 Task: In the  document robotsmeet.rtf change page color to  'Light Brown'. Insert watermark  'Confidential ' Apply Font Style in watermark Nunito
Action: Mouse moved to (311, 429)
Screenshot: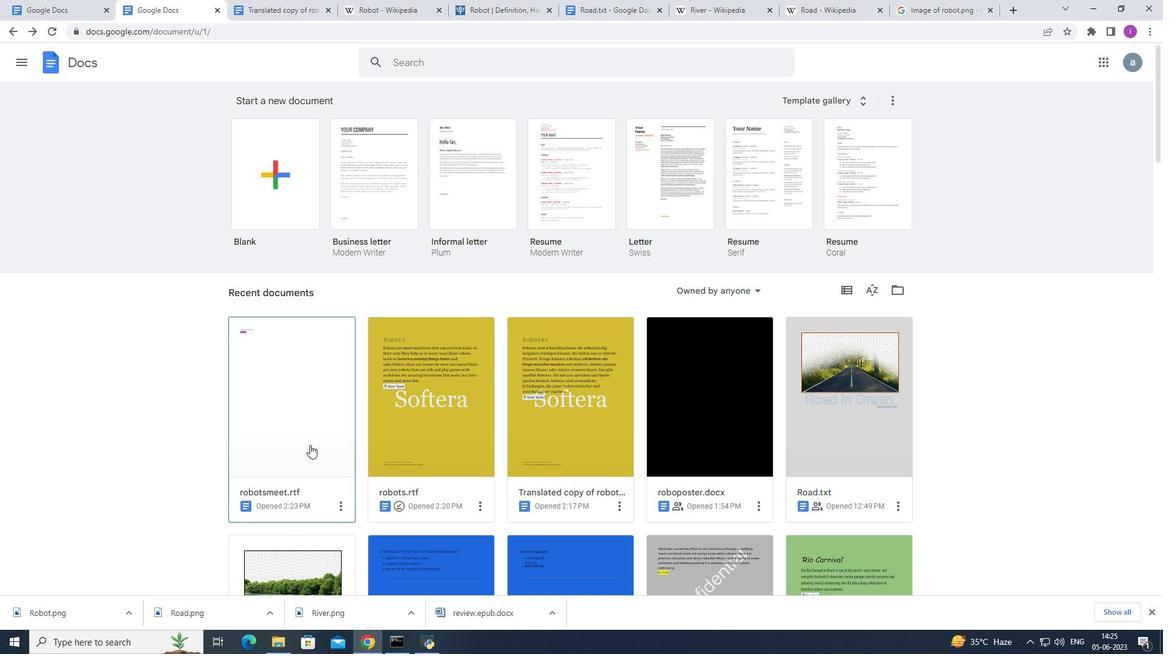 
Action: Mouse pressed left at (311, 429)
Screenshot: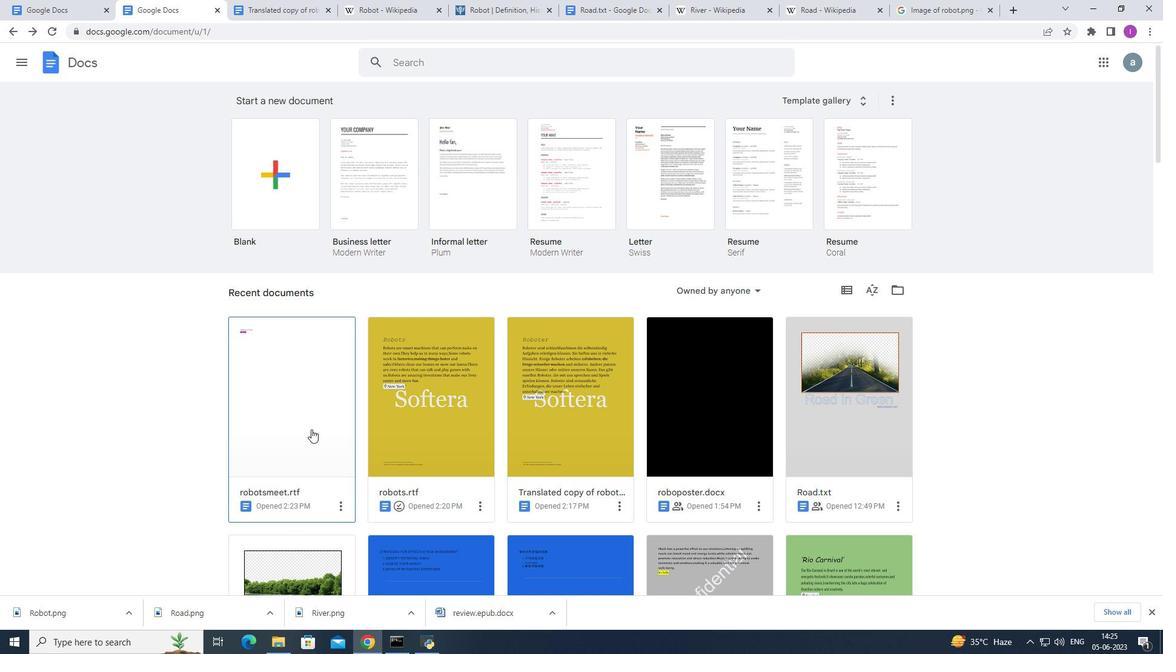 
Action: Mouse moved to (36, 73)
Screenshot: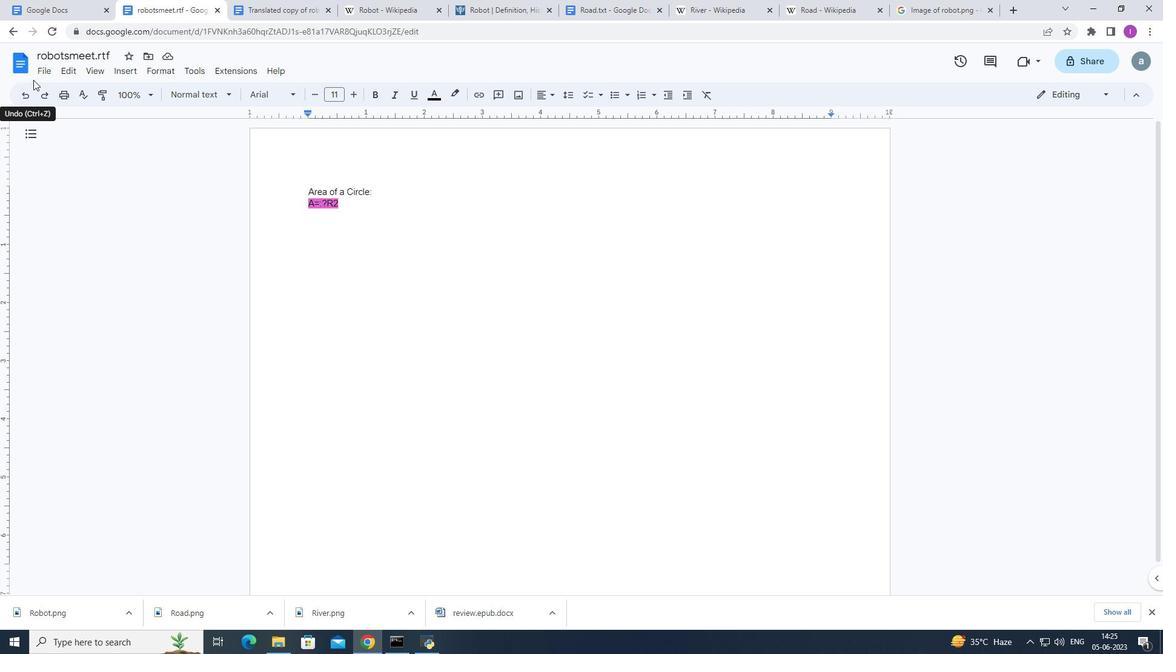 
Action: Mouse pressed left at (36, 73)
Screenshot: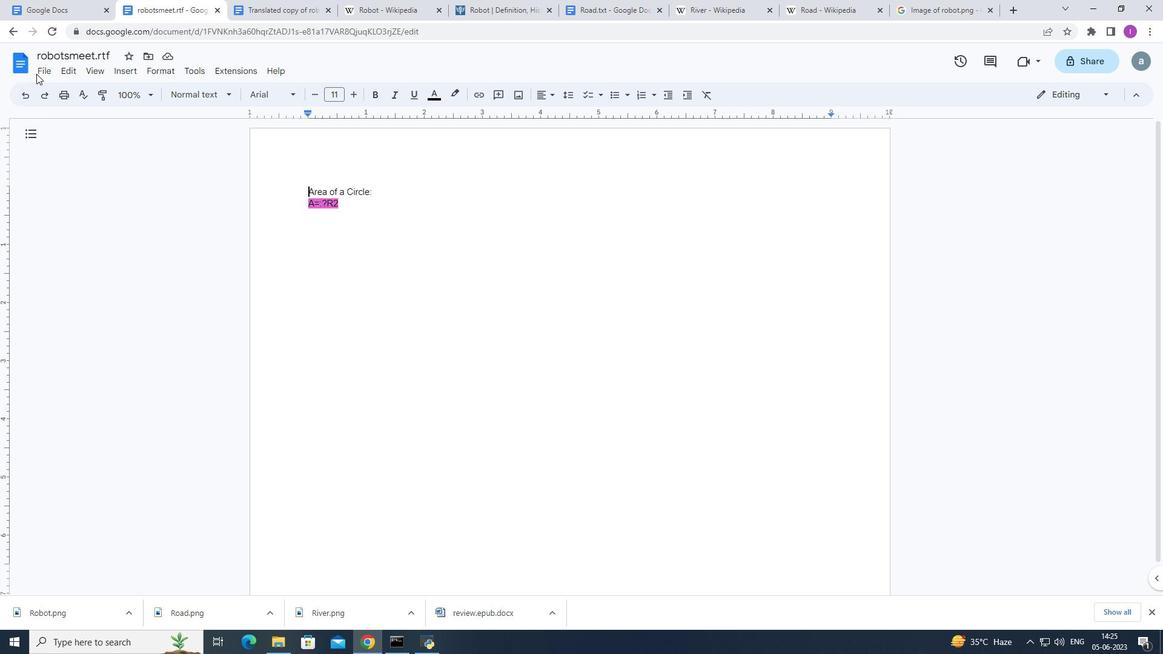 
Action: Mouse moved to (48, 69)
Screenshot: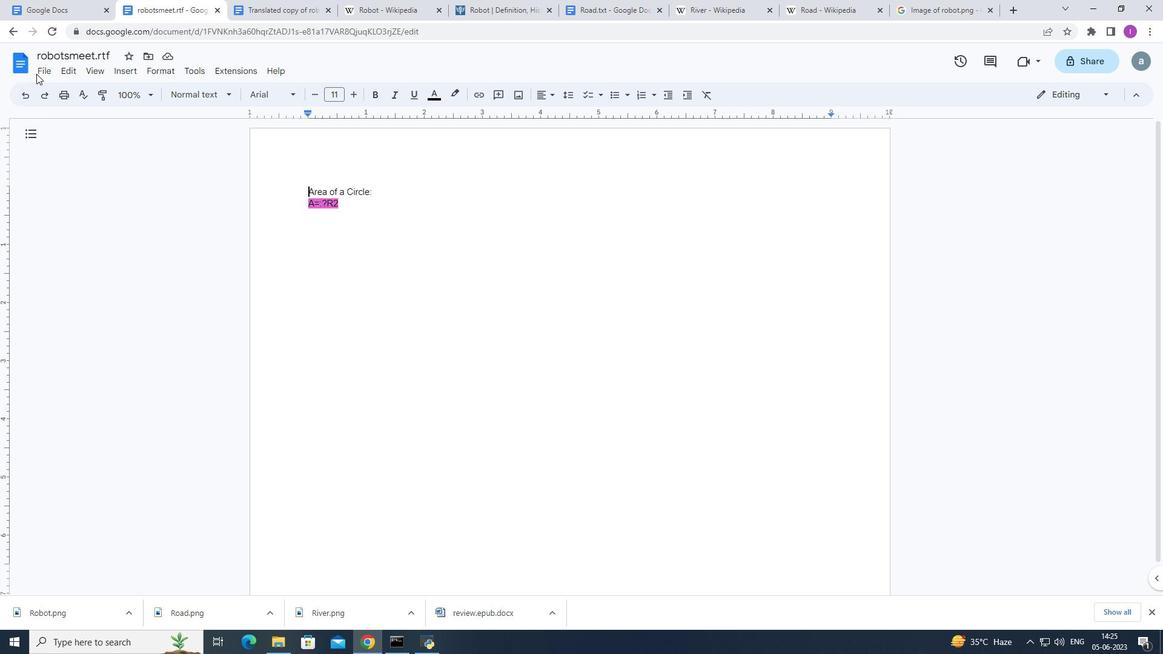 
Action: Mouse pressed left at (48, 69)
Screenshot: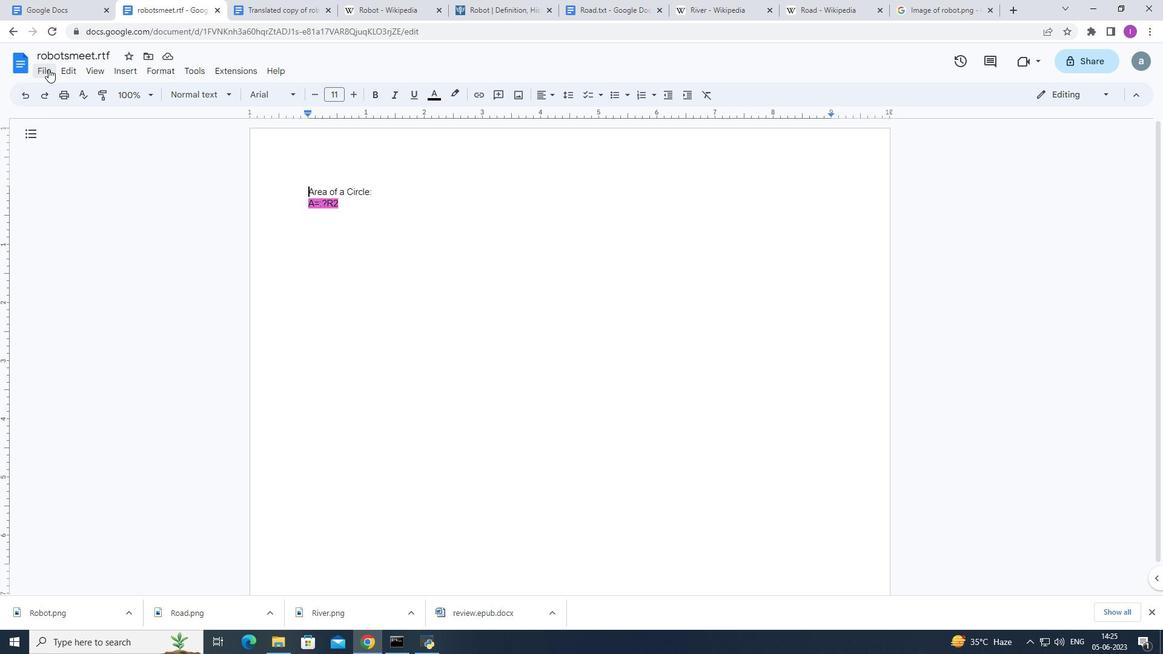 
Action: Mouse moved to (76, 404)
Screenshot: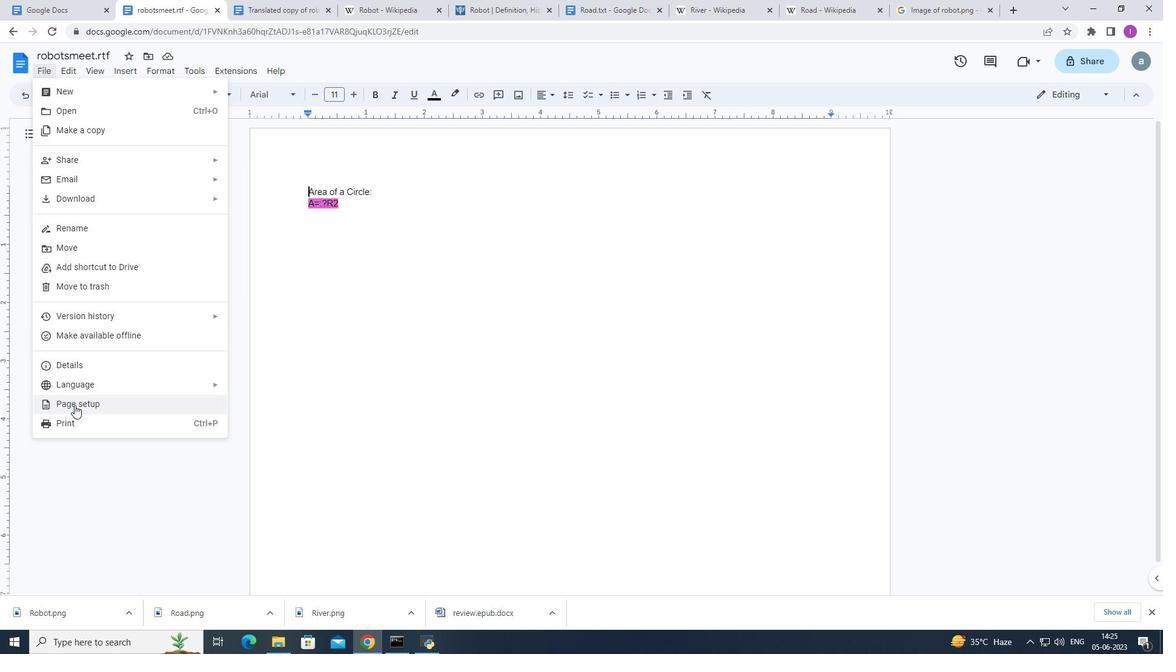 
Action: Mouse pressed left at (76, 404)
Screenshot: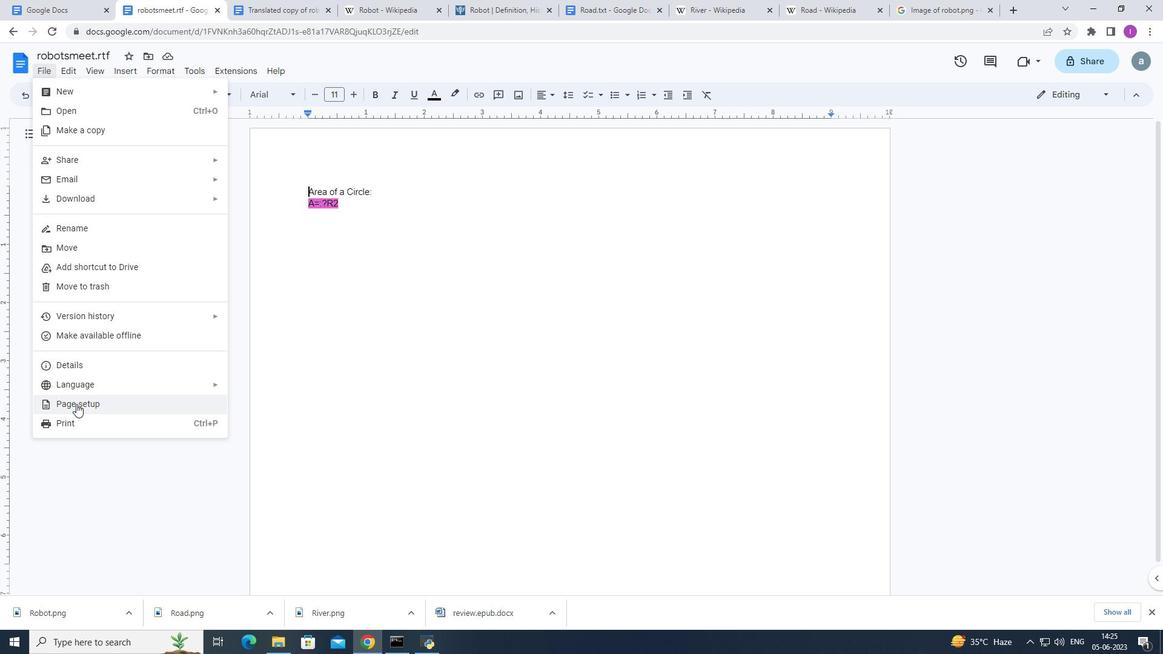 
Action: Mouse moved to (488, 396)
Screenshot: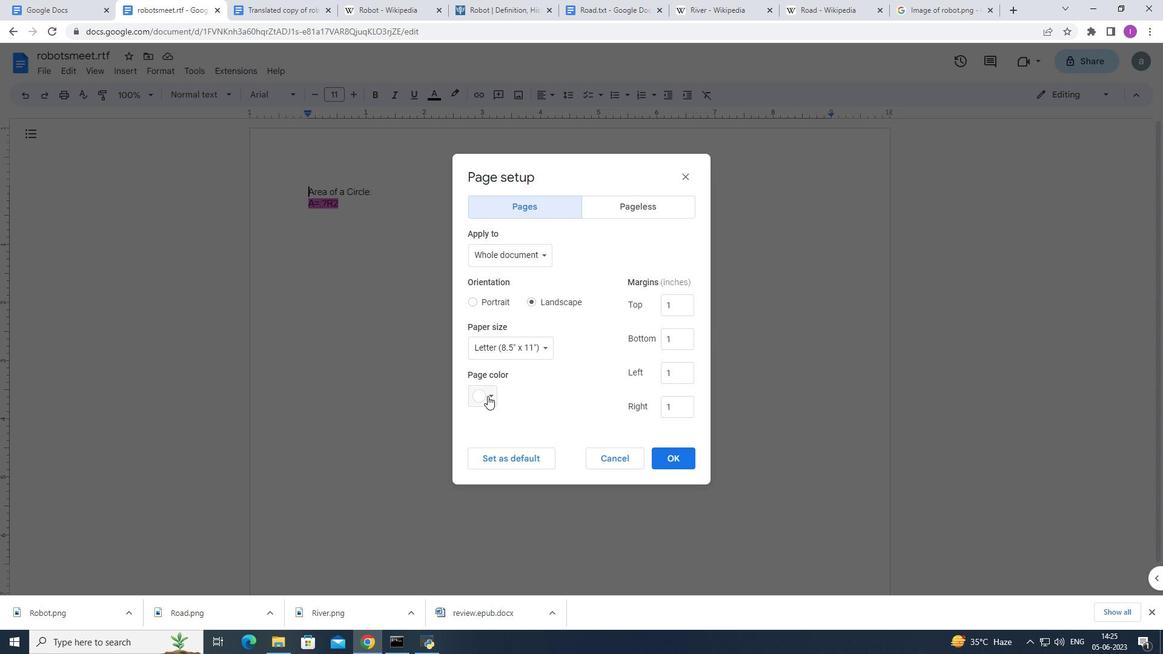 
Action: Mouse pressed left at (488, 396)
Screenshot: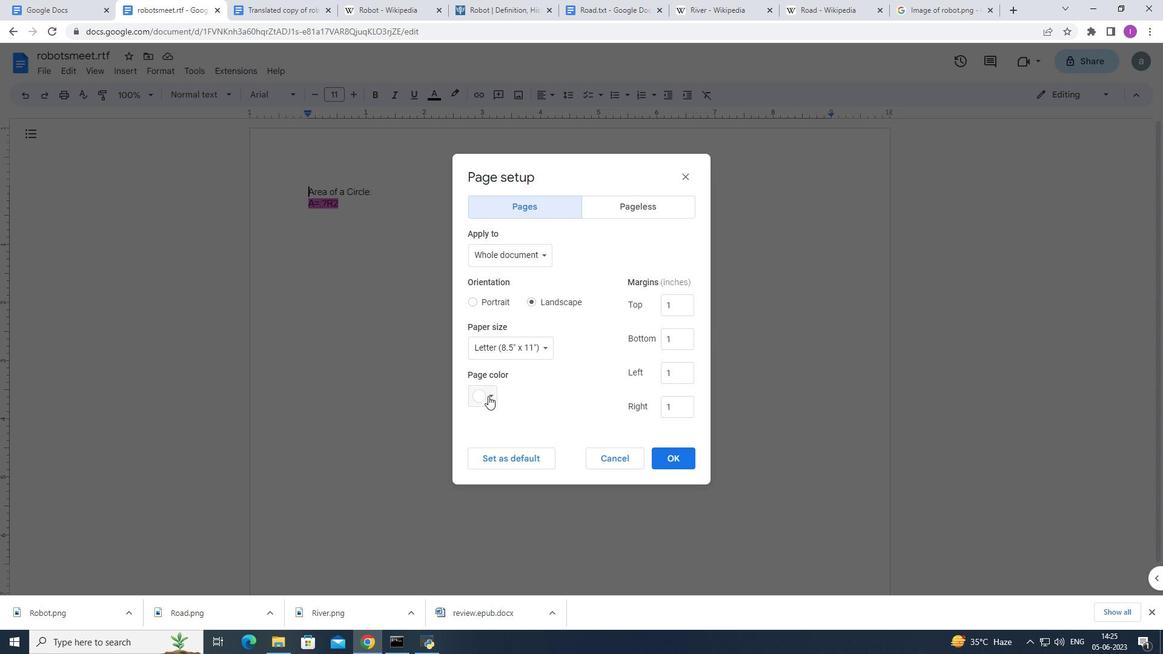
Action: Mouse moved to (493, 543)
Screenshot: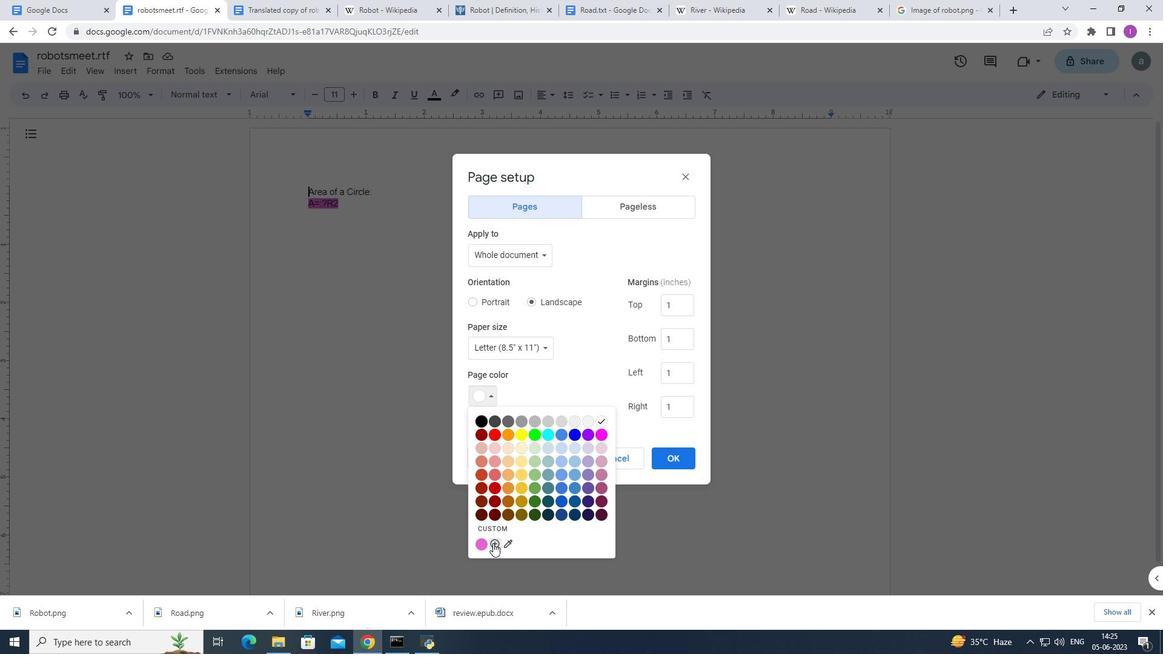 
Action: Mouse pressed left at (493, 543)
Screenshot: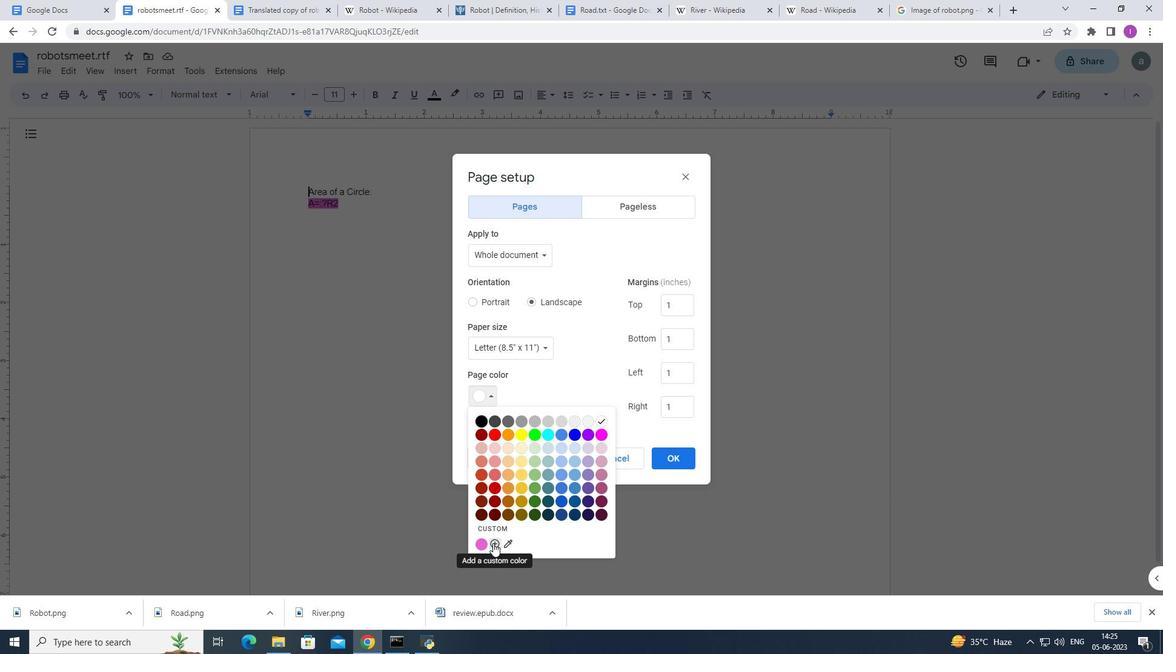 
Action: Mouse moved to (597, 330)
Screenshot: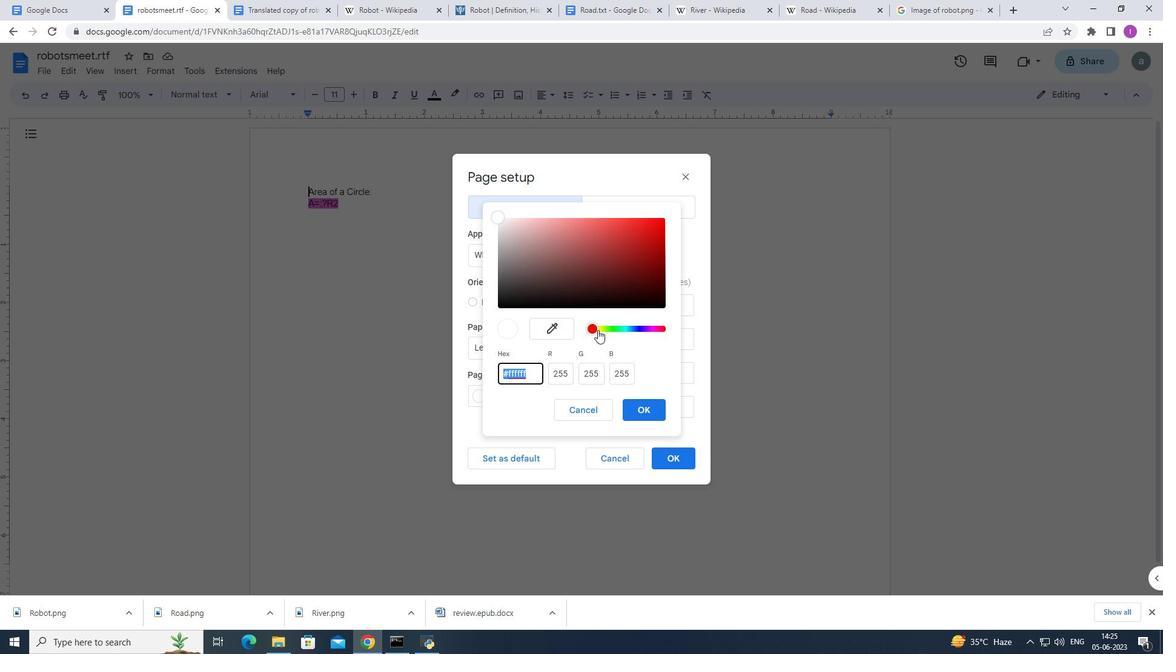 
Action: Mouse pressed left at (597, 330)
Screenshot: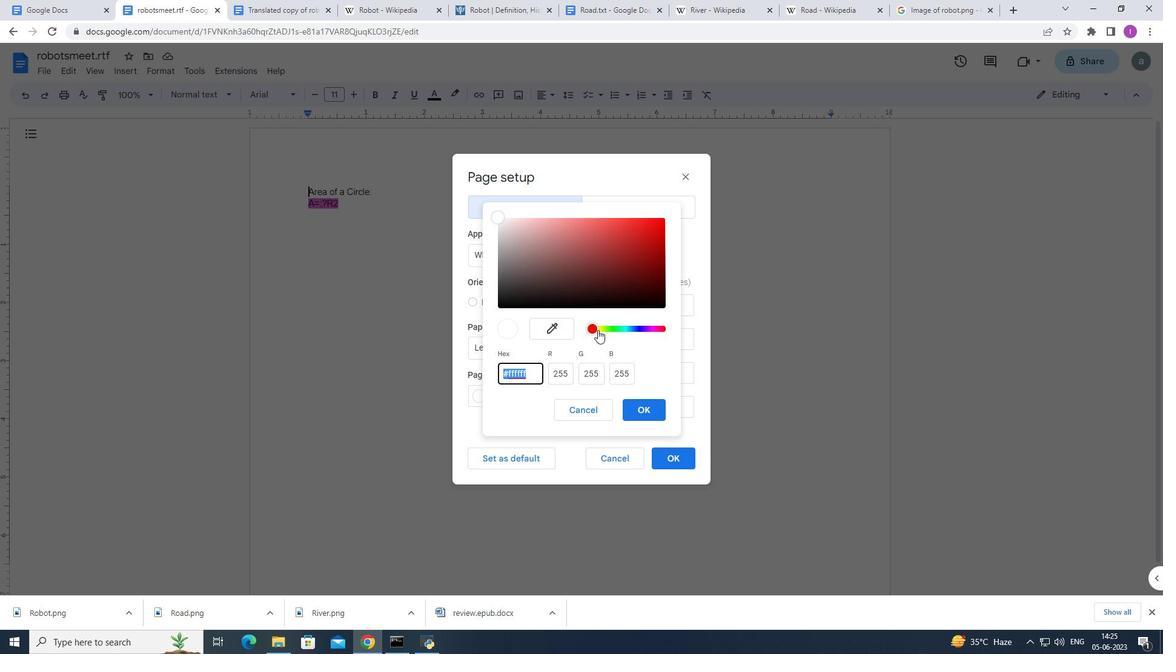 
Action: Mouse moved to (608, 225)
Screenshot: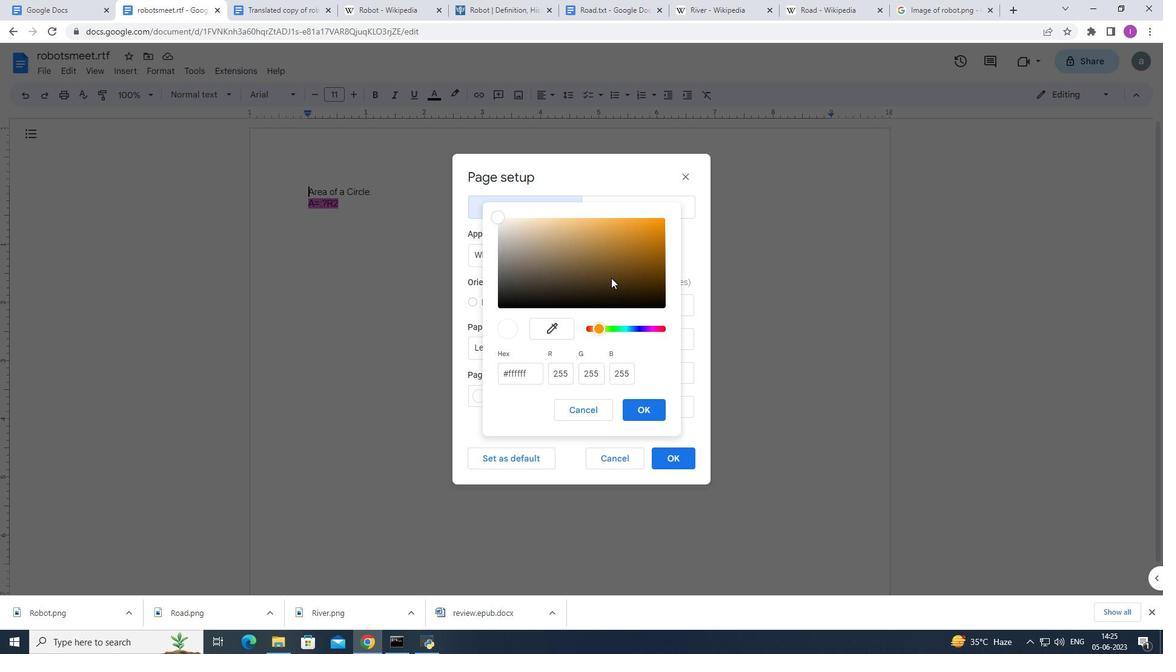 
Action: Mouse pressed left at (608, 225)
Screenshot: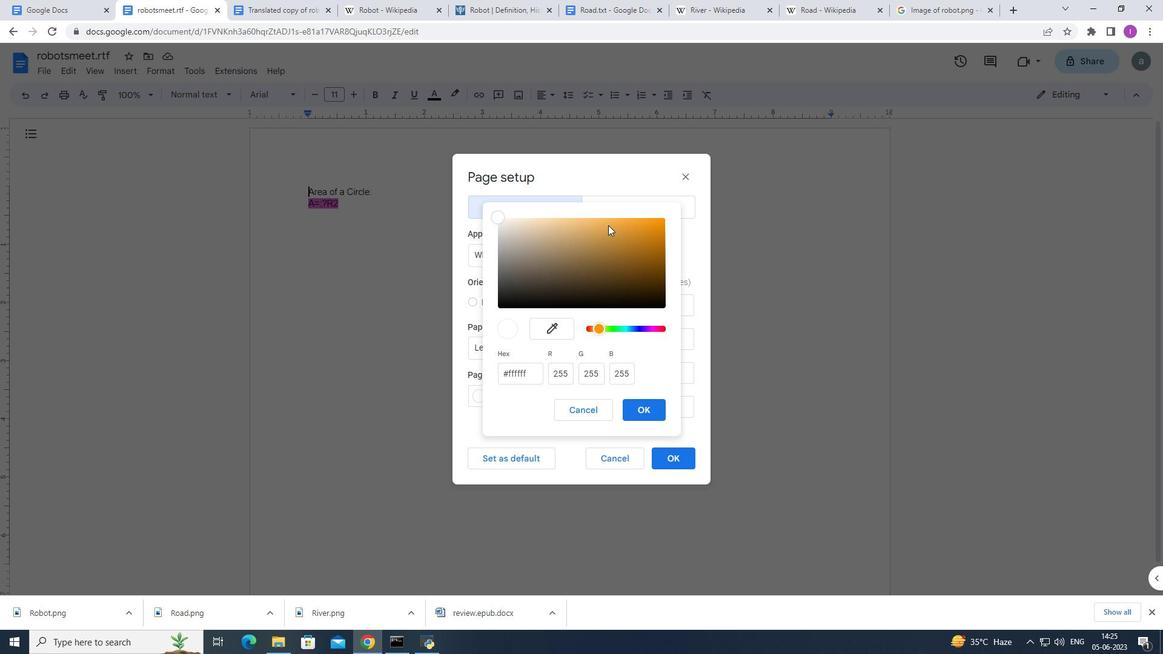 
Action: Mouse moved to (637, 241)
Screenshot: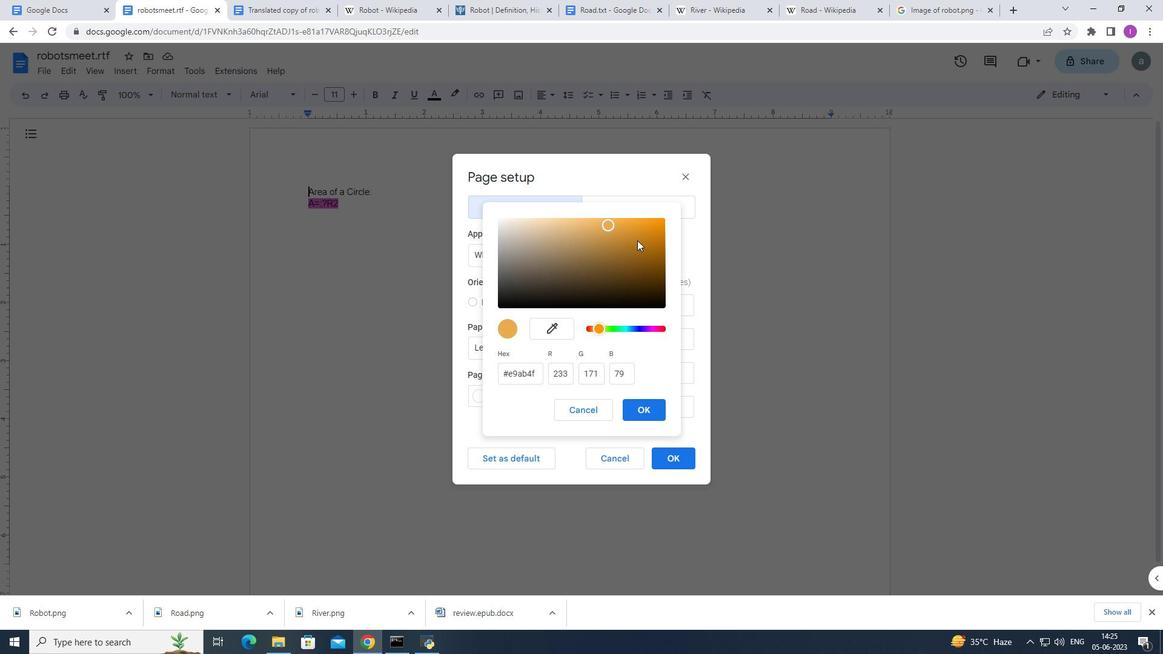 
Action: Mouse pressed left at (637, 241)
Screenshot: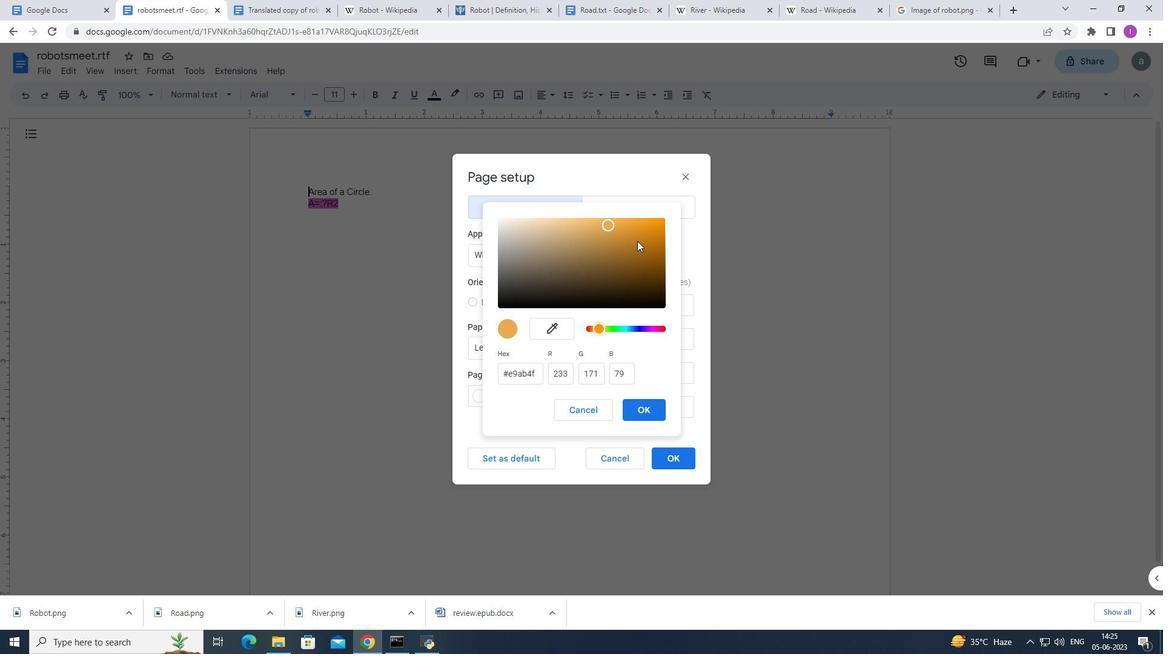 
Action: Mouse moved to (608, 227)
Screenshot: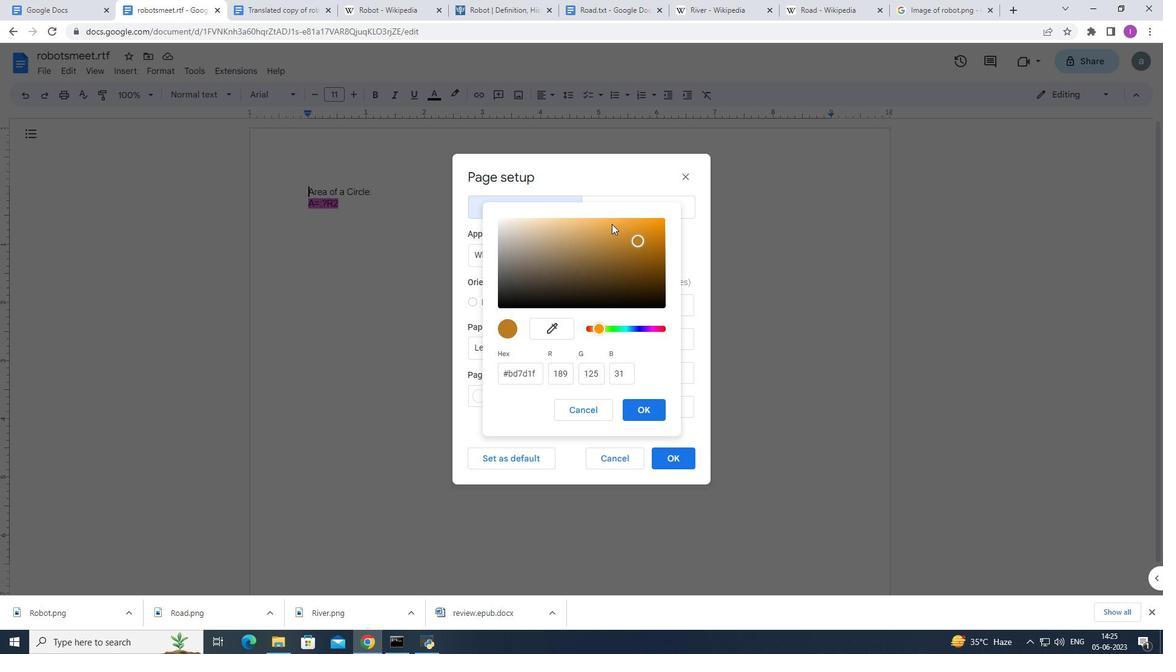 
Action: Mouse pressed left at (608, 227)
Screenshot: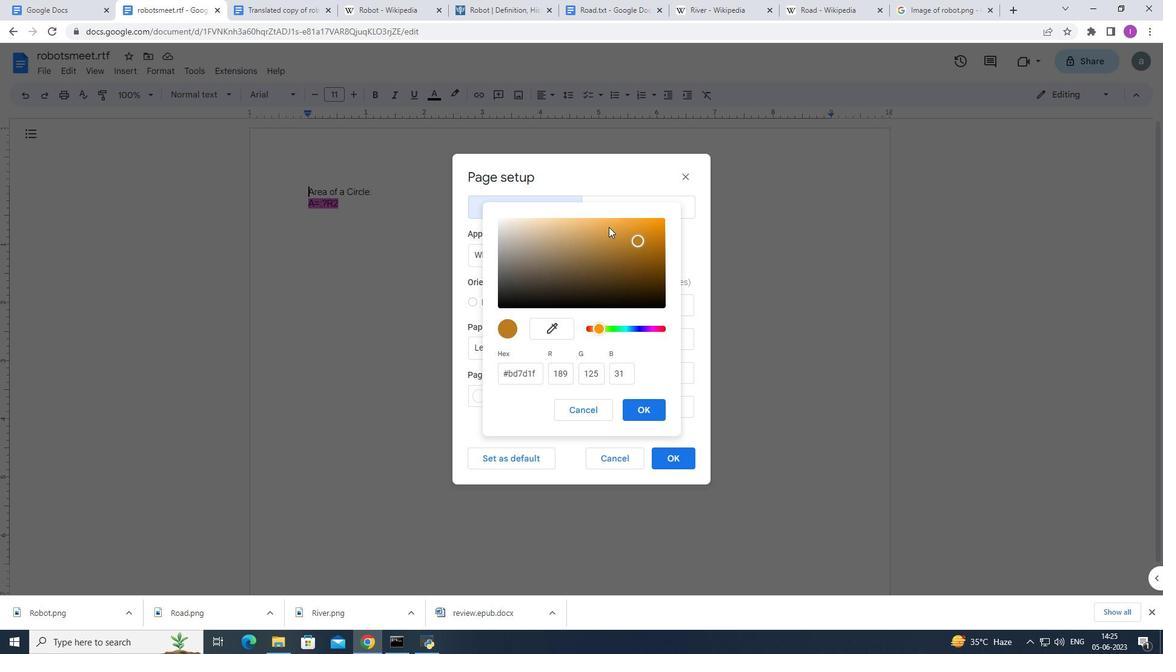 
Action: Mouse moved to (610, 255)
Screenshot: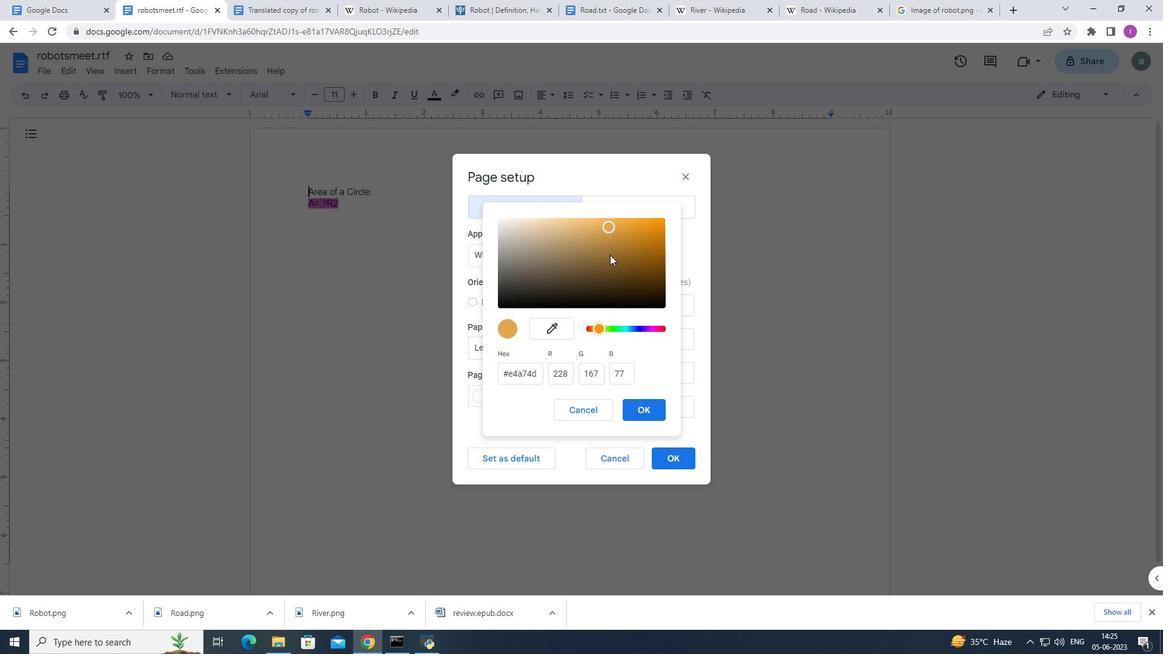 
Action: Mouse pressed left at (610, 255)
Screenshot: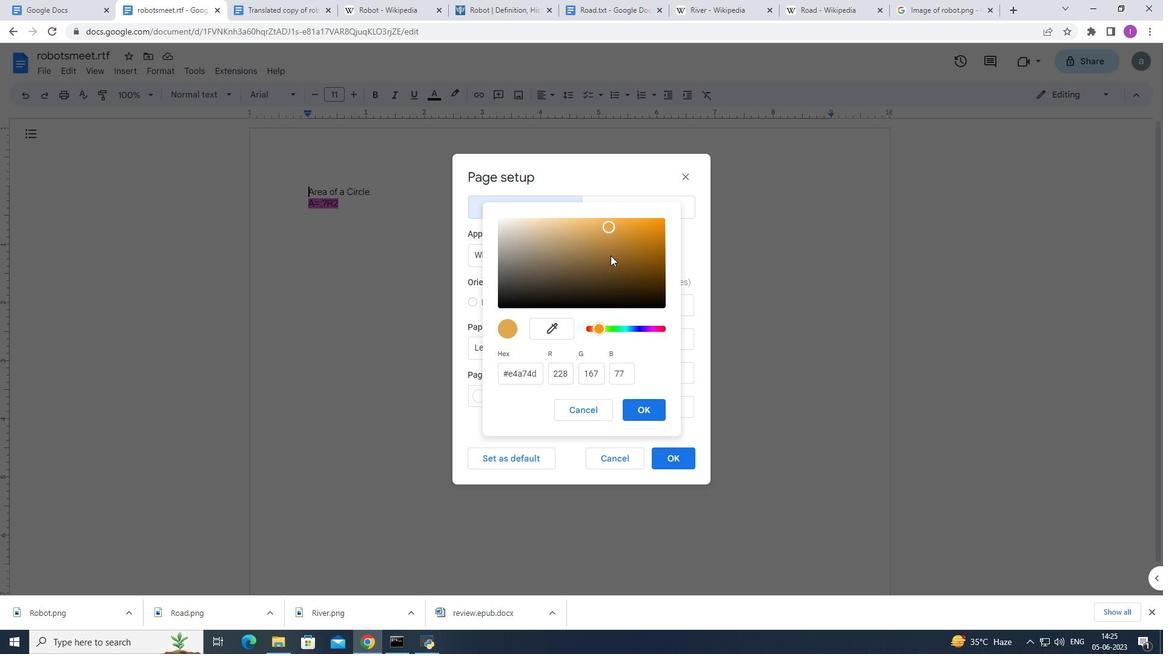 
Action: Mouse moved to (596, 238)
Screenshot: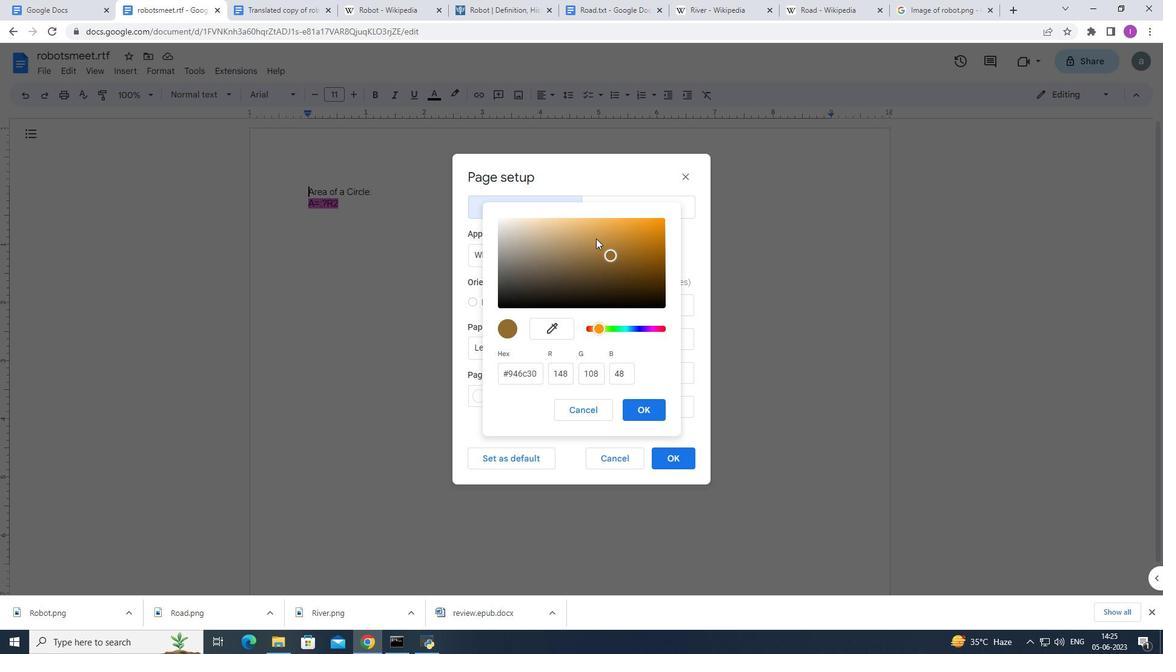
Action: Mouse pressed left at (596, 238)
Screenshot: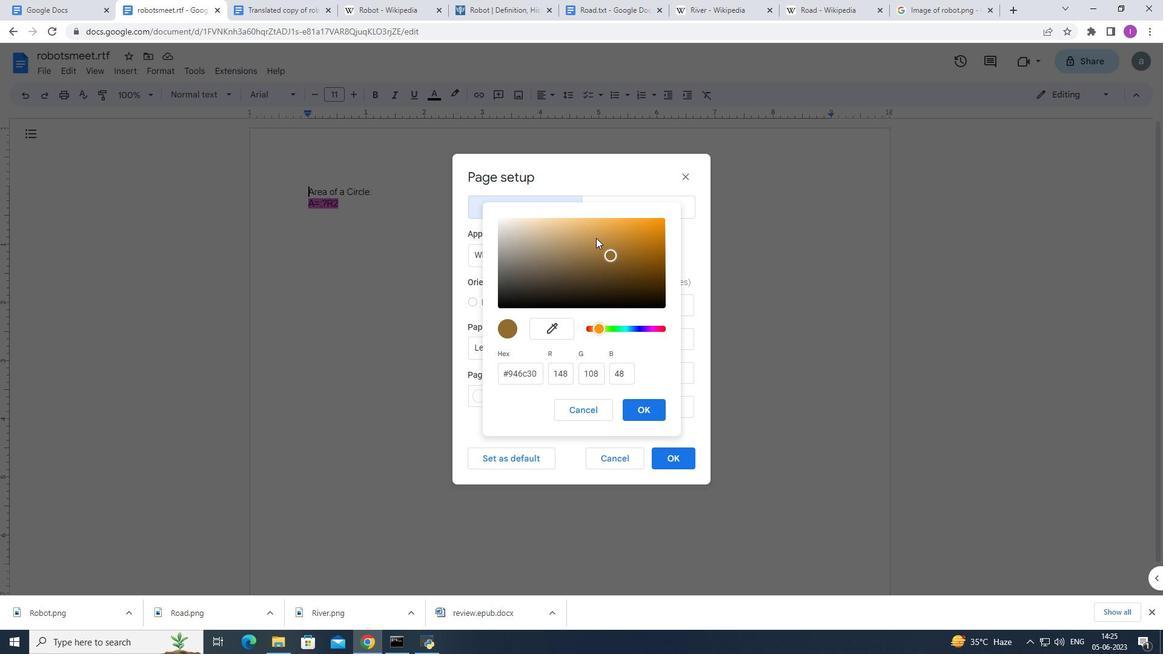 
Action: Mouse moved to (595, 258)
Screenshot: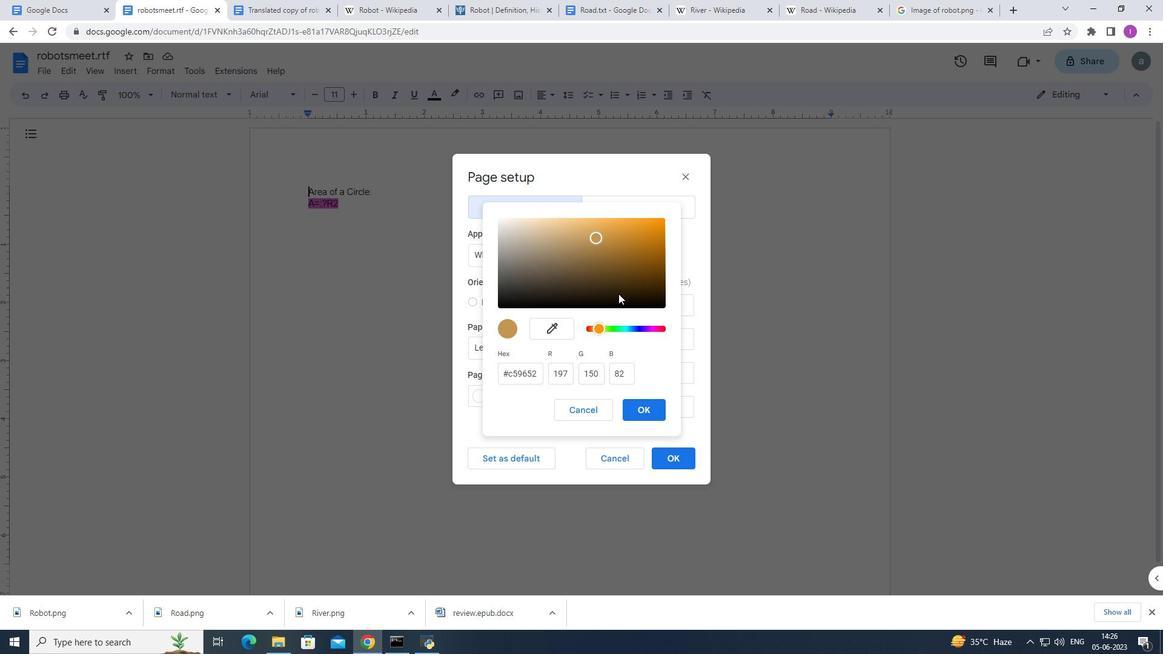 
Action: Mouse pressed left at (595, 258)
Screenshot: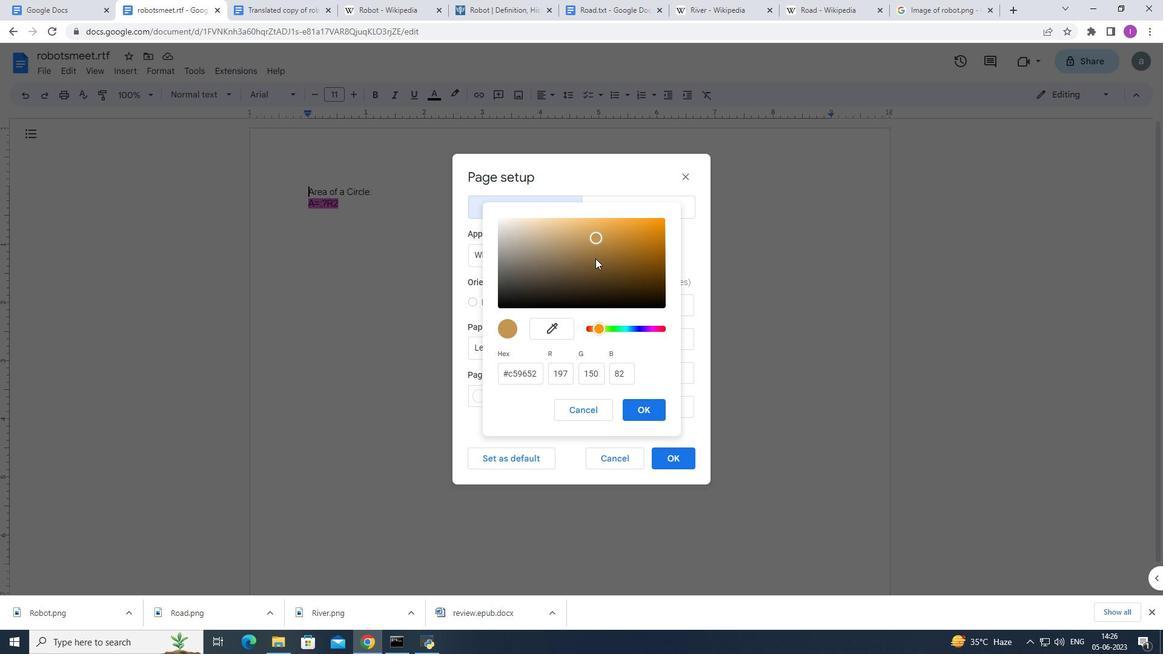 
Action: Mouse moved to (566, 253)
Screenshot: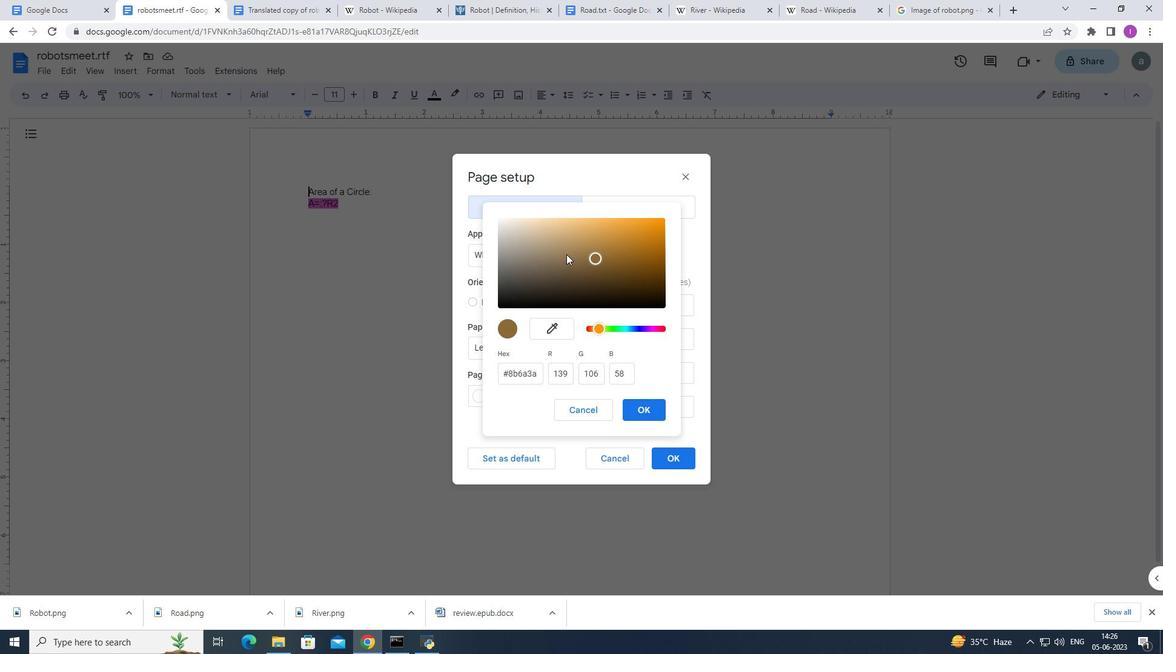 
Action: Mouse pressed left at (566, 253)
Screenshot: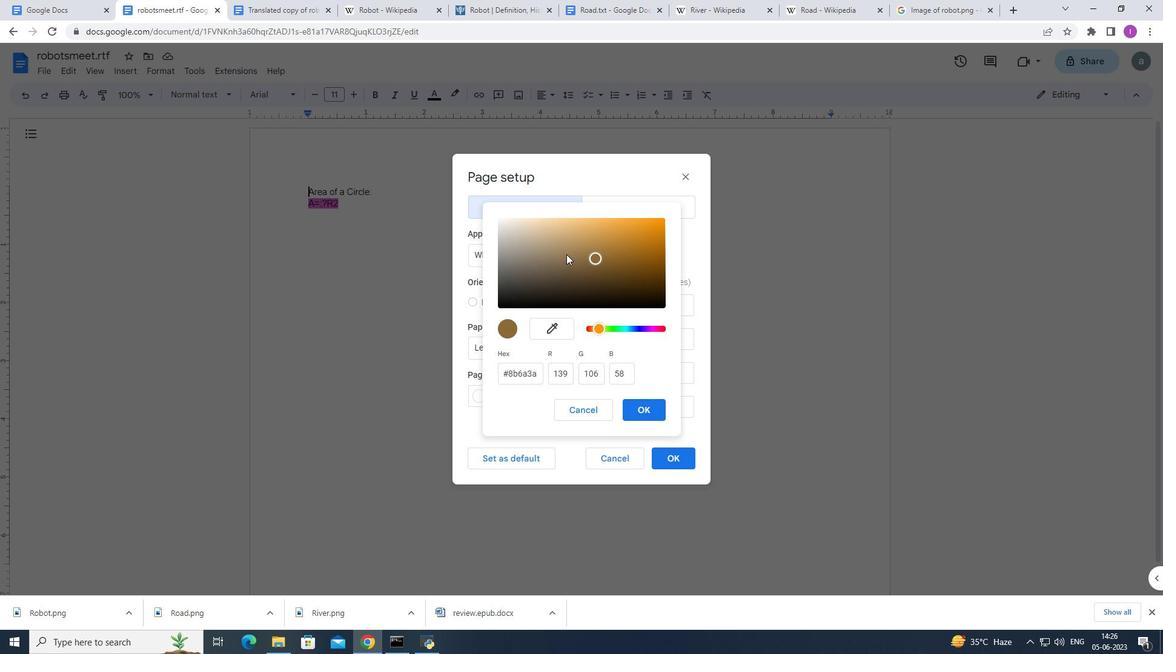 
Action: Mouse moved to (547, 233)
Screenshot: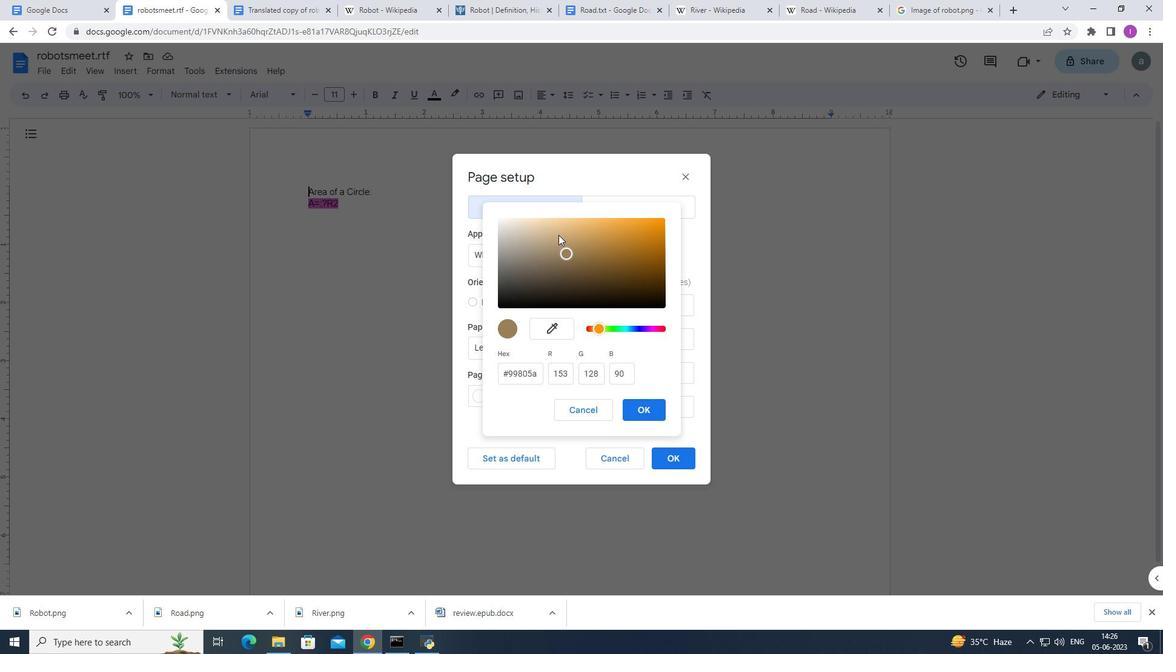 
Action: Mouse pressed left at (547, 233)
Screenshot: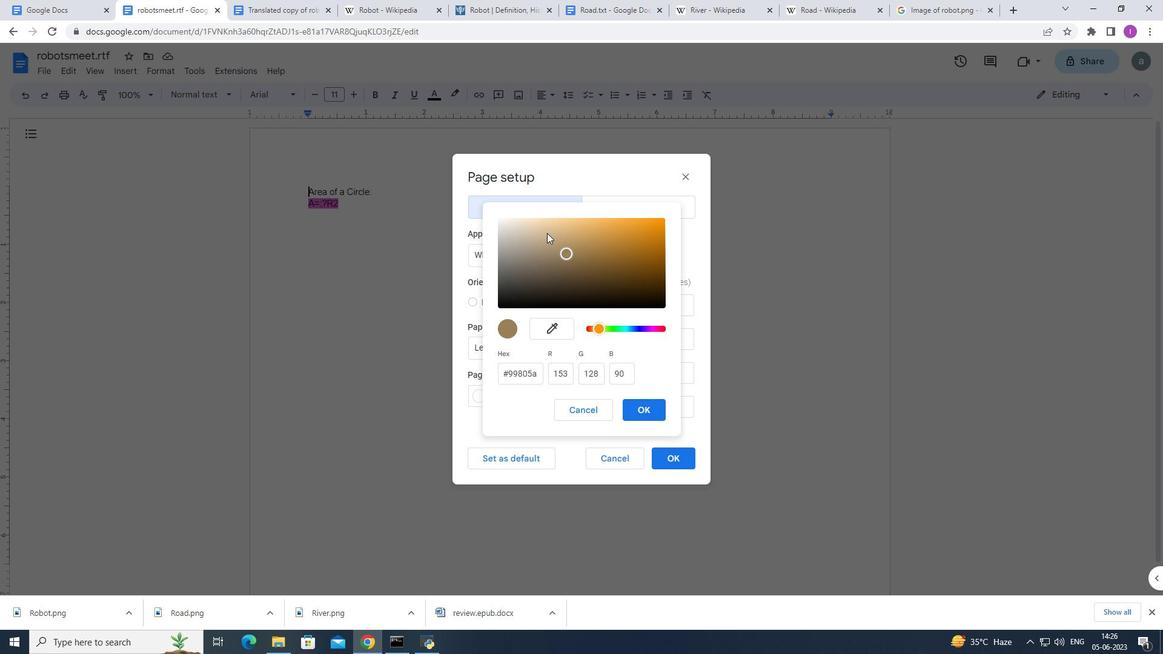
Action: Mouse moved to (559, 233)
Screenshot: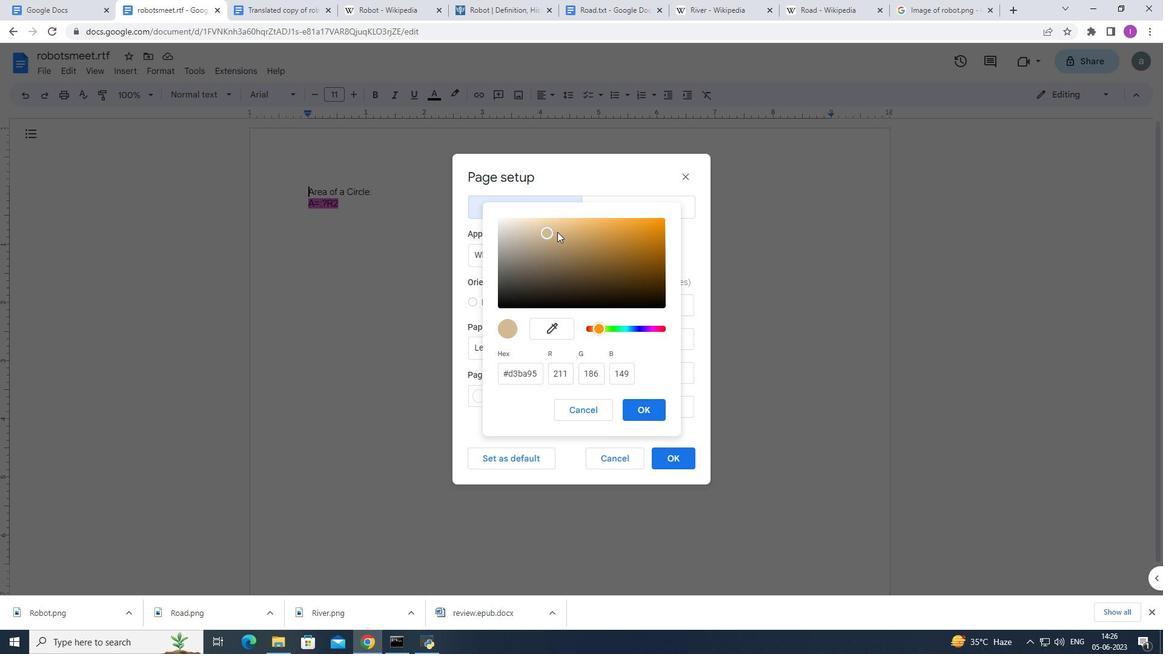 
Action: Mouse pressed left at (559, 233)
Screenshot: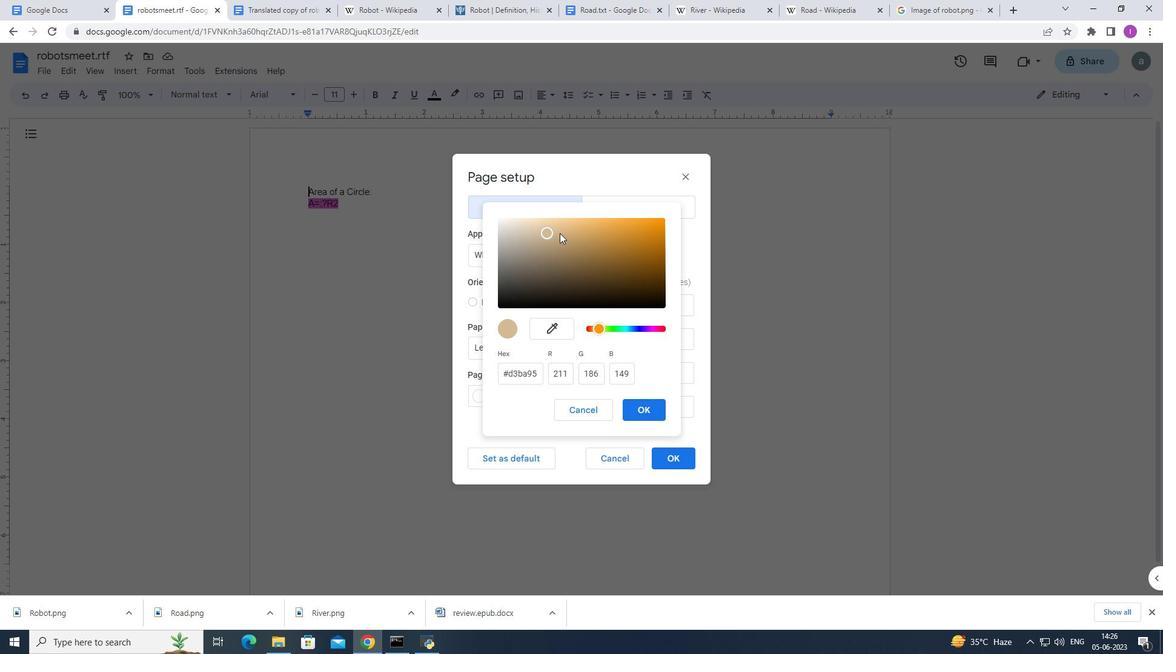 
Action: Mouse moved to (573, 242)
Screenshot: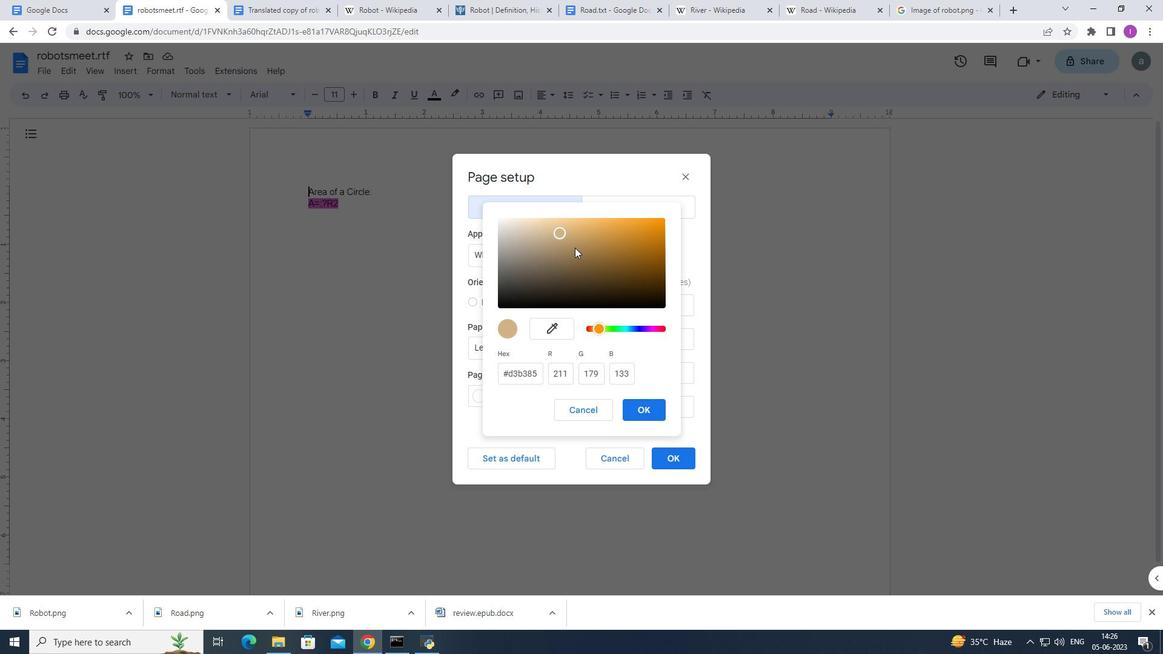 
Action: Mouse pressed left at (573, 242)
Screenshot: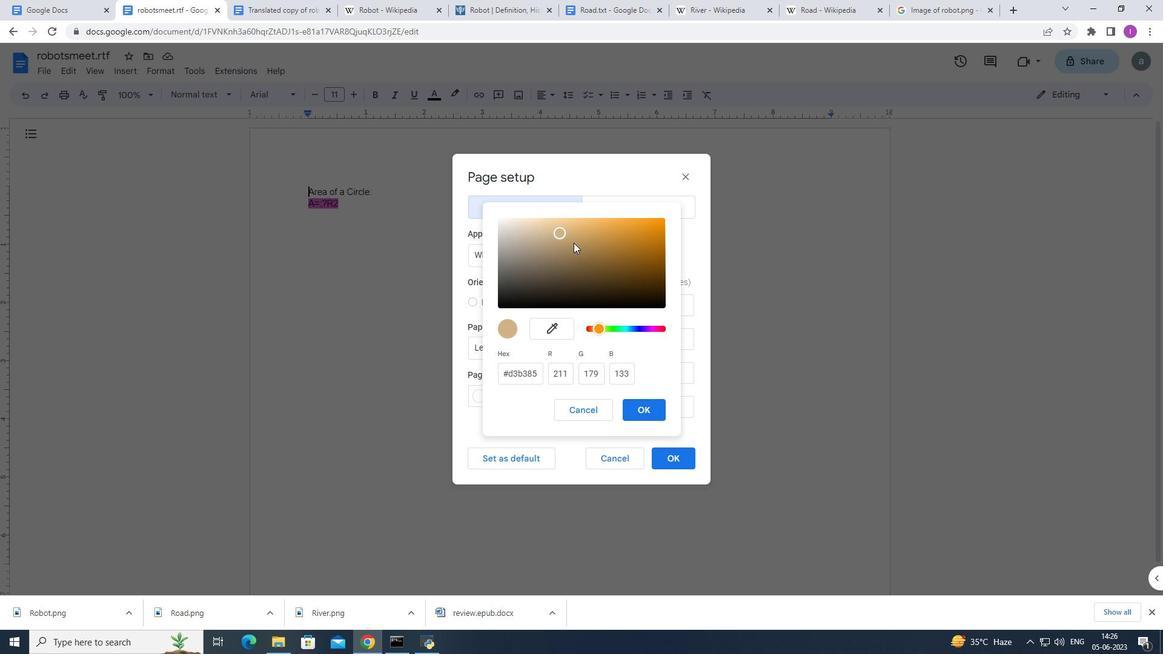 
Action: Mouse moved to (643, 411)
Screenshot: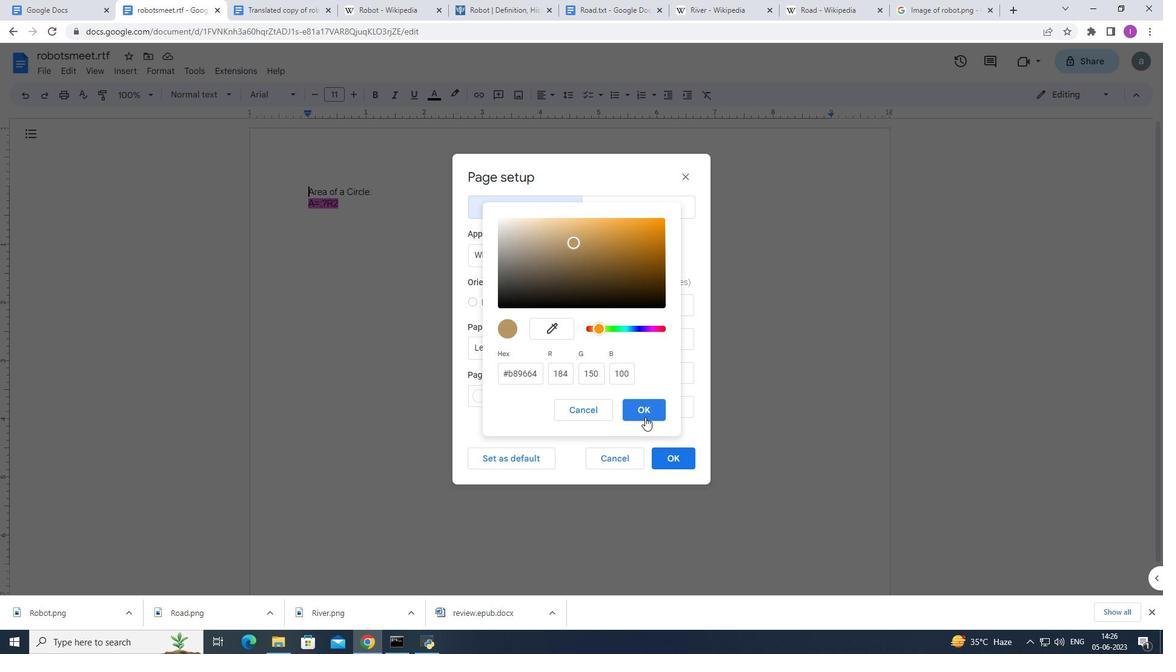 
Action: Mouse pressed left at (643, 411)
Screenshot: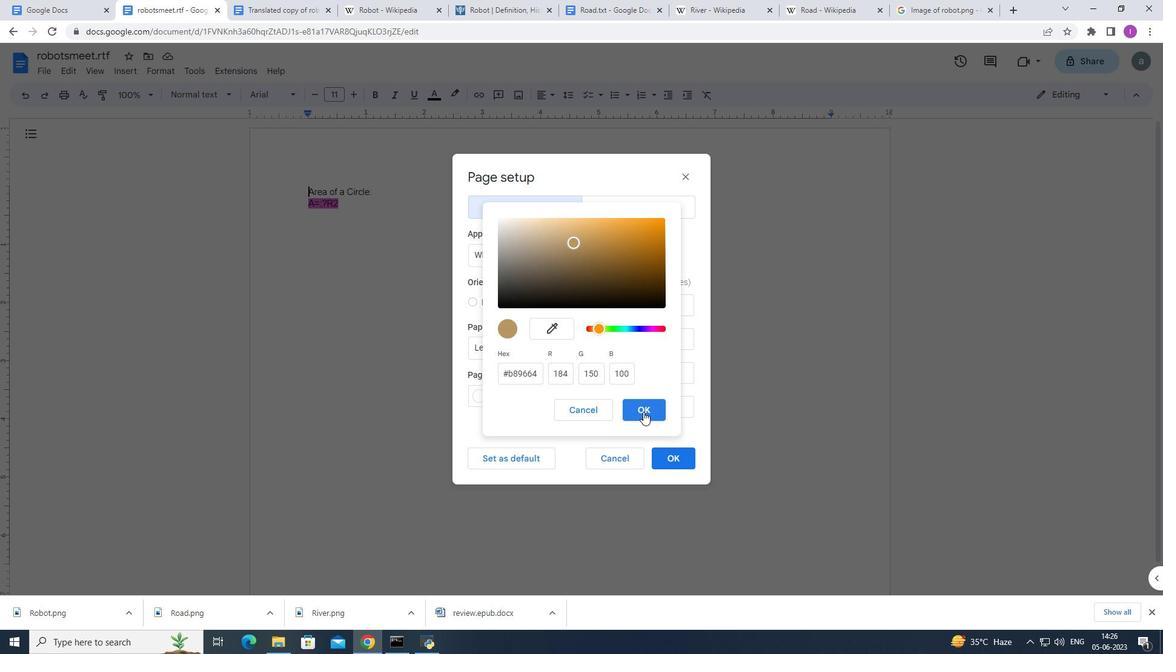 
Action: Mouse moved to (674, 454)
Screenshot: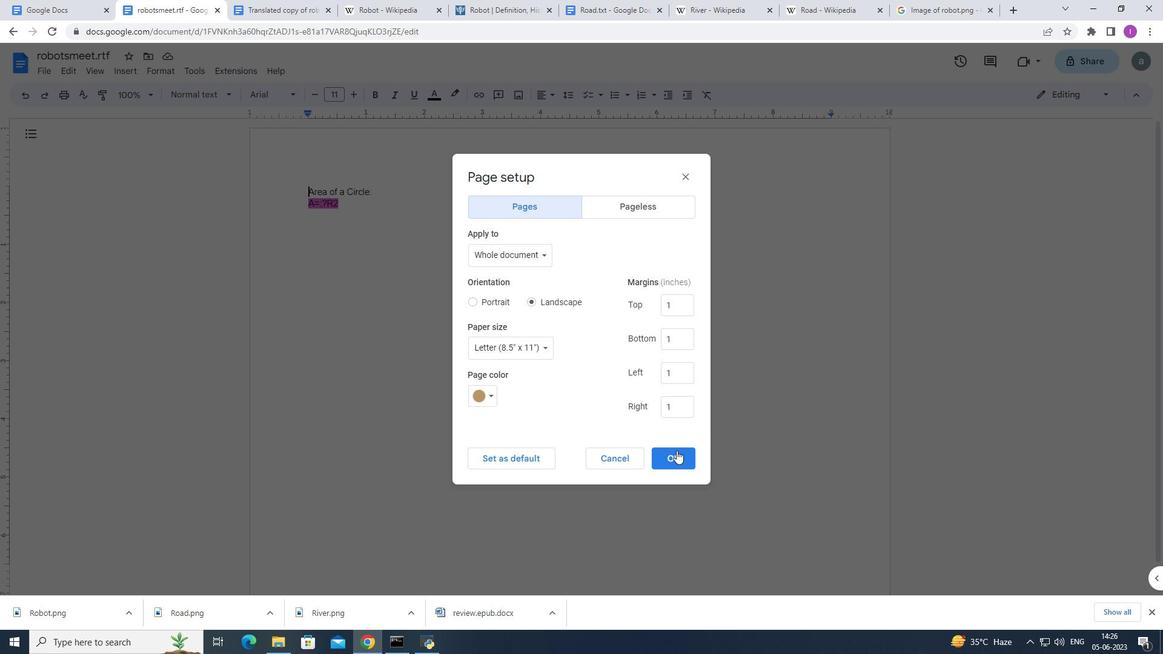 
Action: Mouse pressed left at (674, 454)
Screenshot: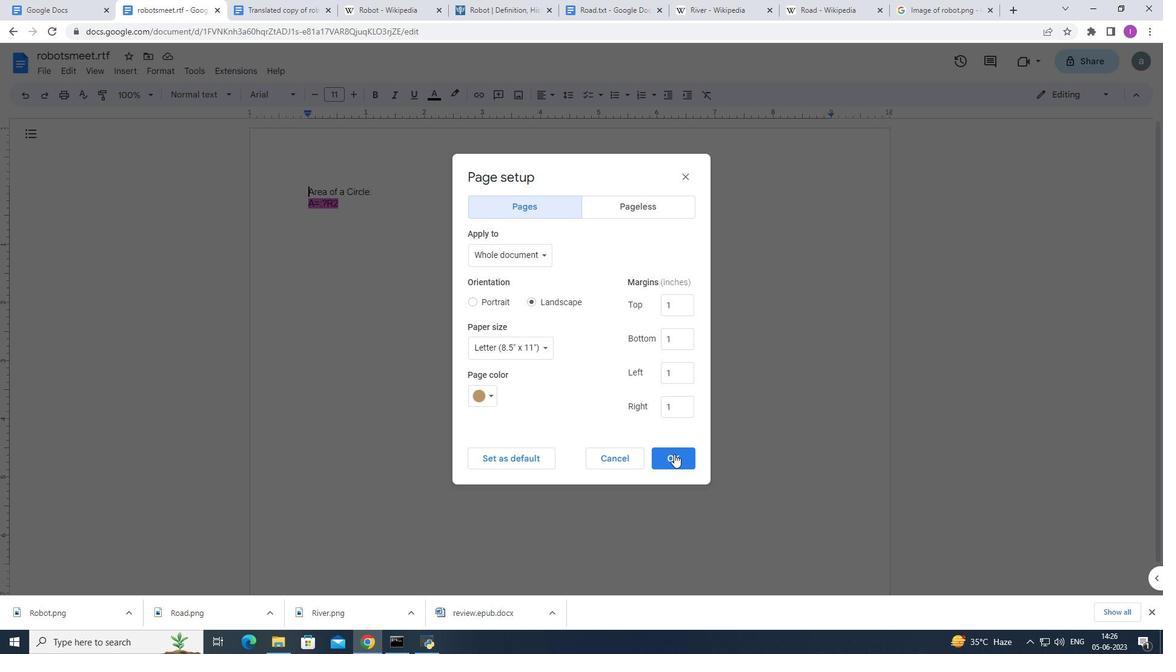 
Action: Mouse moved to (134, 73)
Screenshot: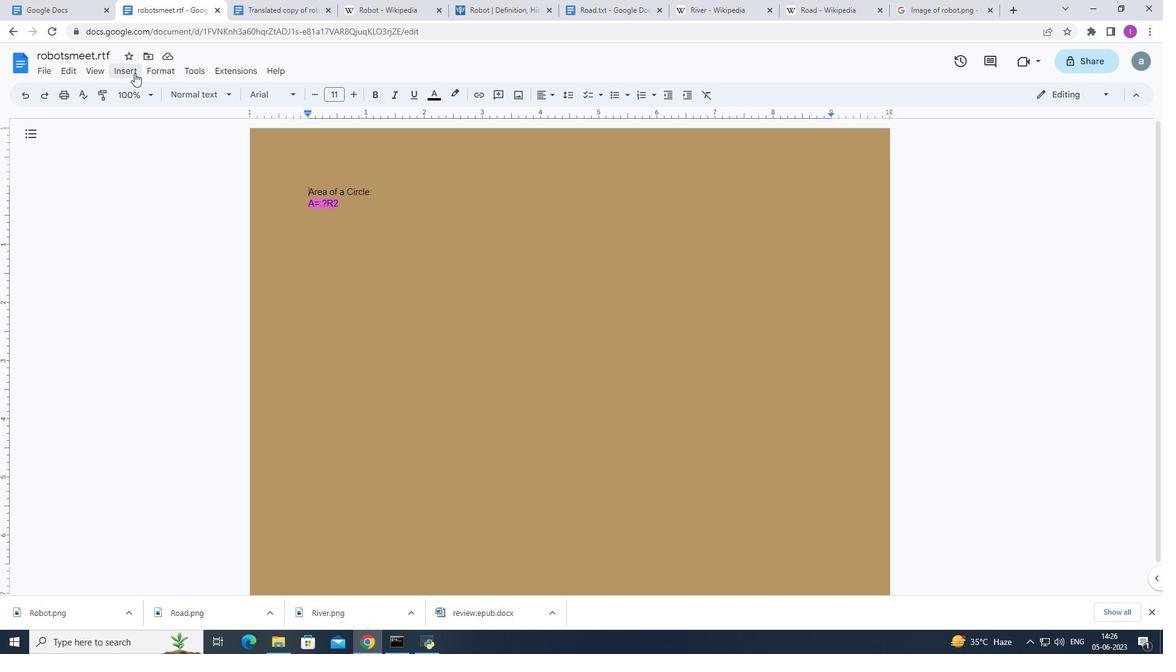 
Action: Mouse pressed left at (134, 73)
Screenshot: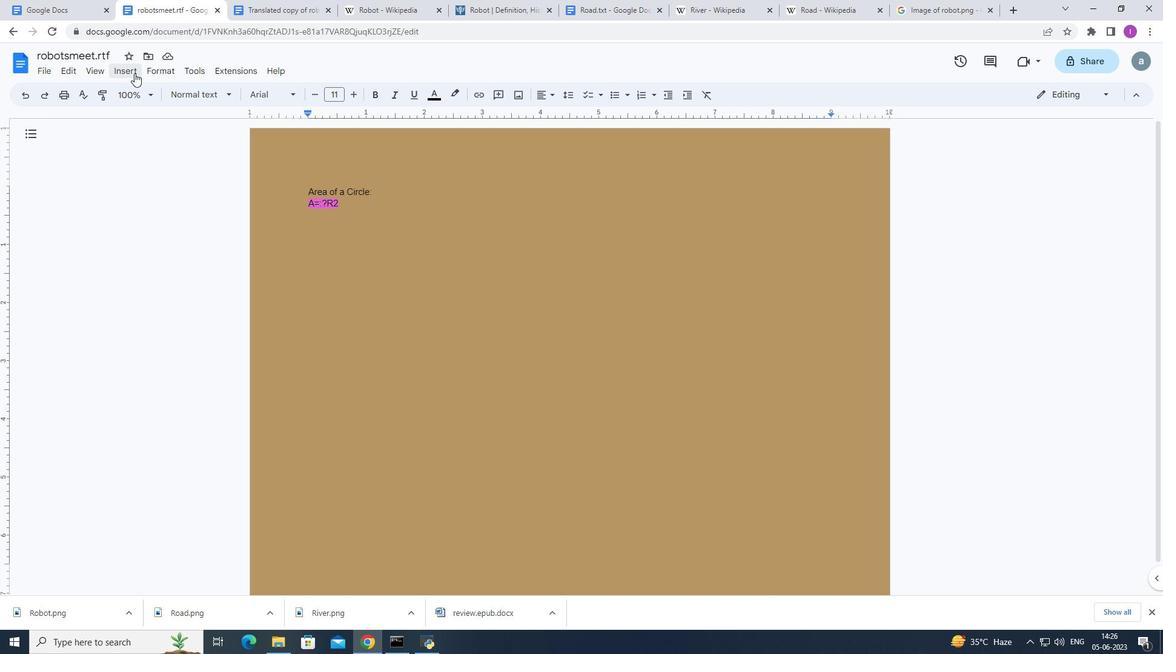 
Action: Mouse moved to (163, 356)
Screenshot: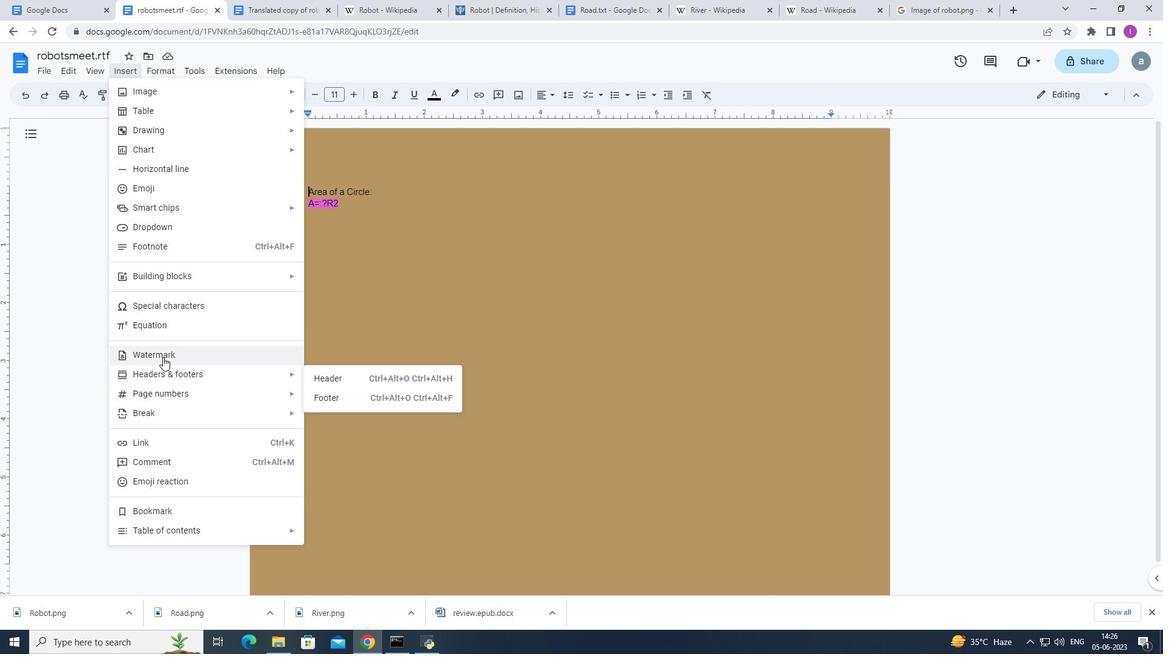 
Action: Mouse pressed left at (163, 356)
Screenshot: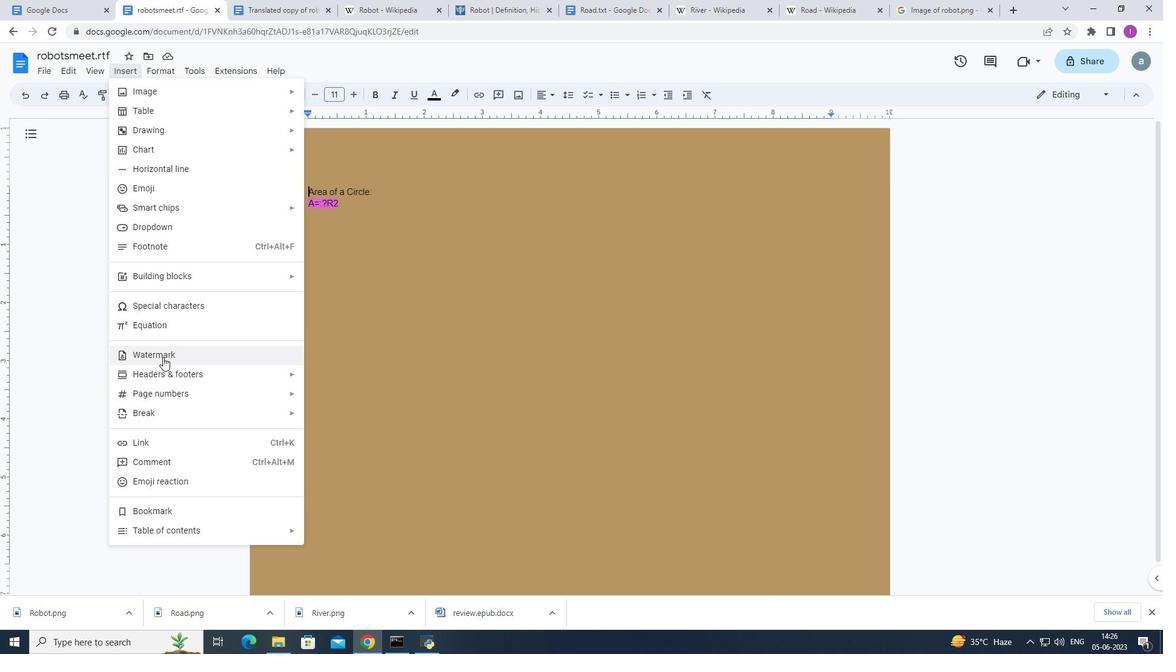 
Action: Mouse moved to (1112, 135)
Screenshot: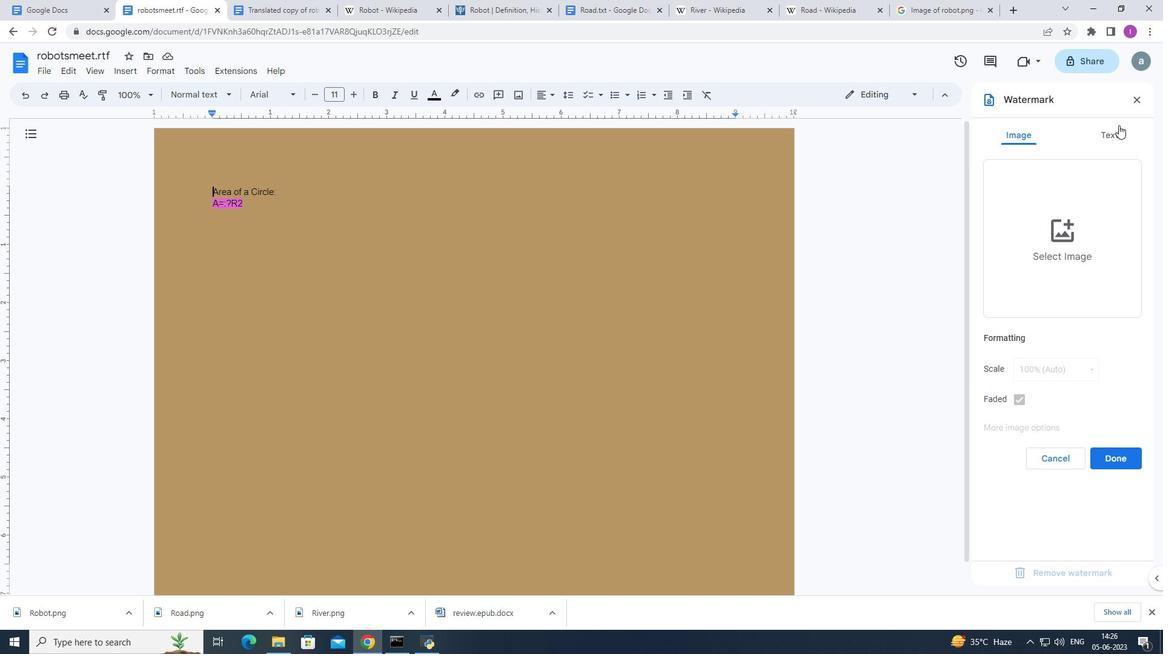 
Action: Mouse pressed left at (1112, 135)
Screenshot: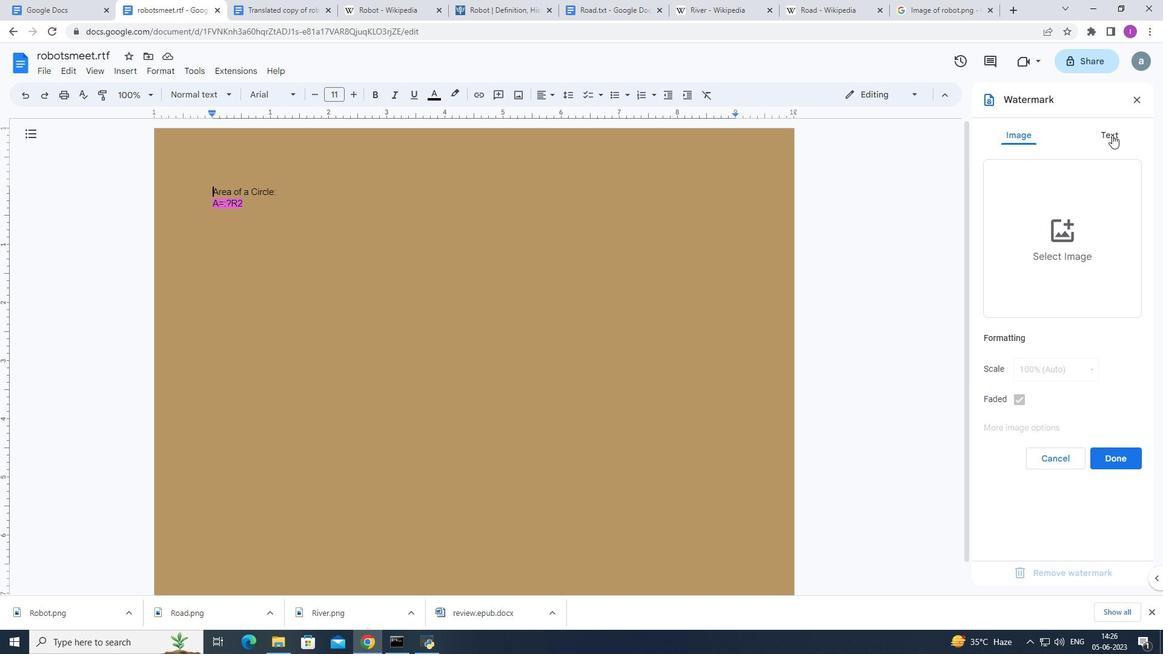 
Action: Mouse moved to (1012, 172)
Screenshot: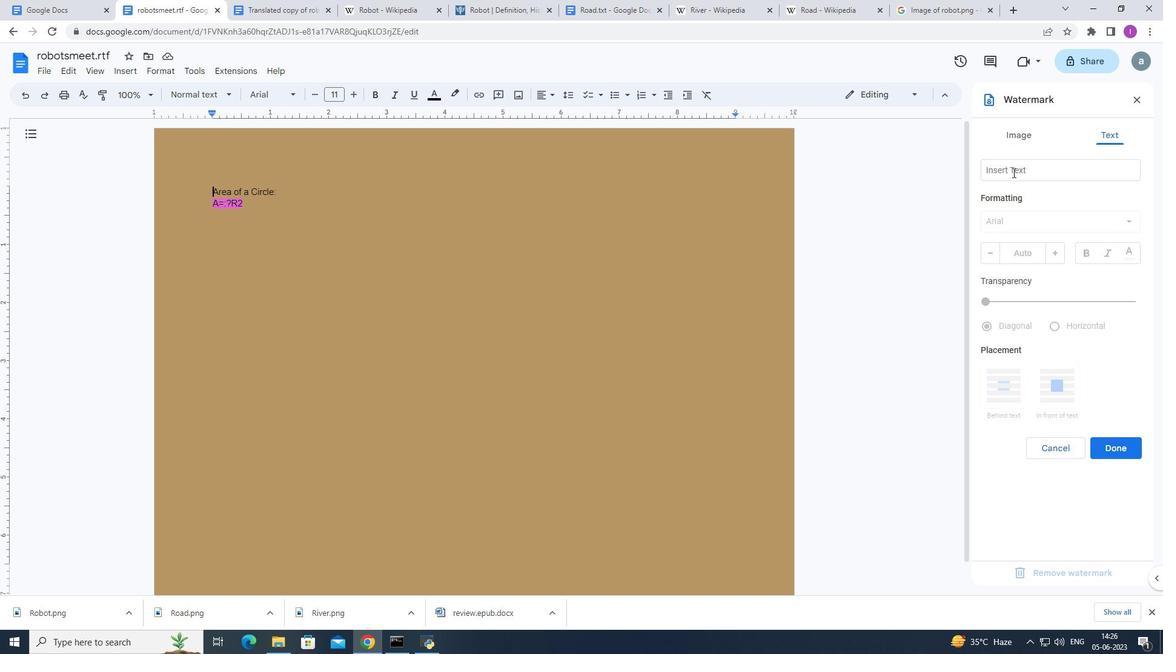 
Action: Mouse pressed left at (1012, 172)
Screenshot: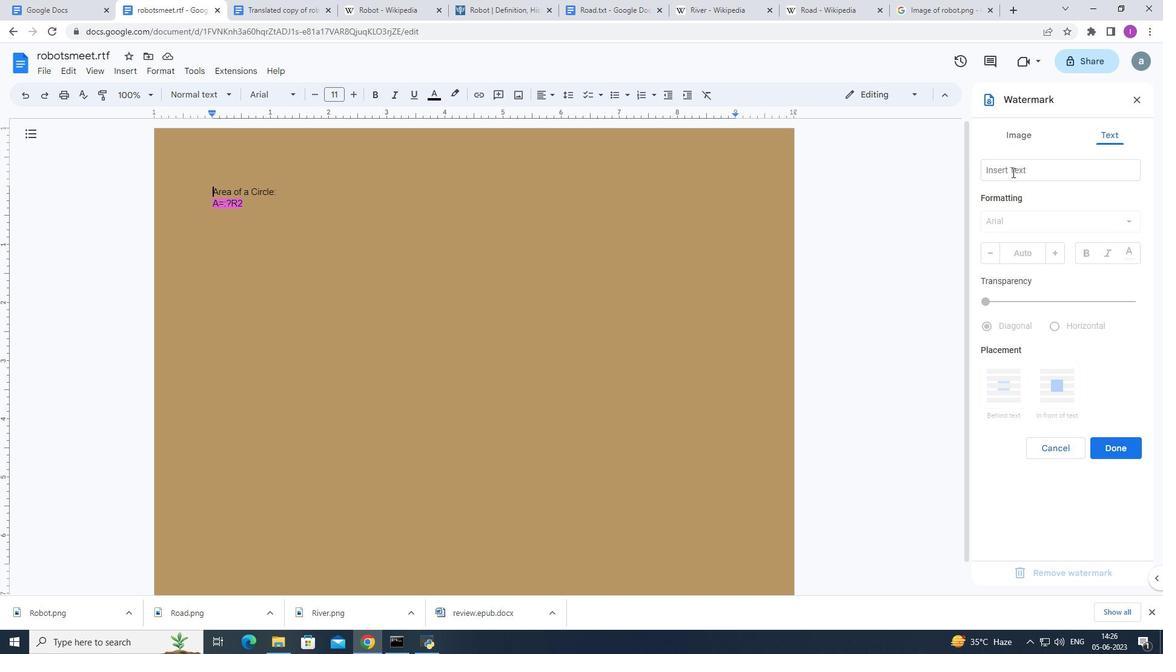 
Action: Mouse moved to (1066, 159)
Screenshot: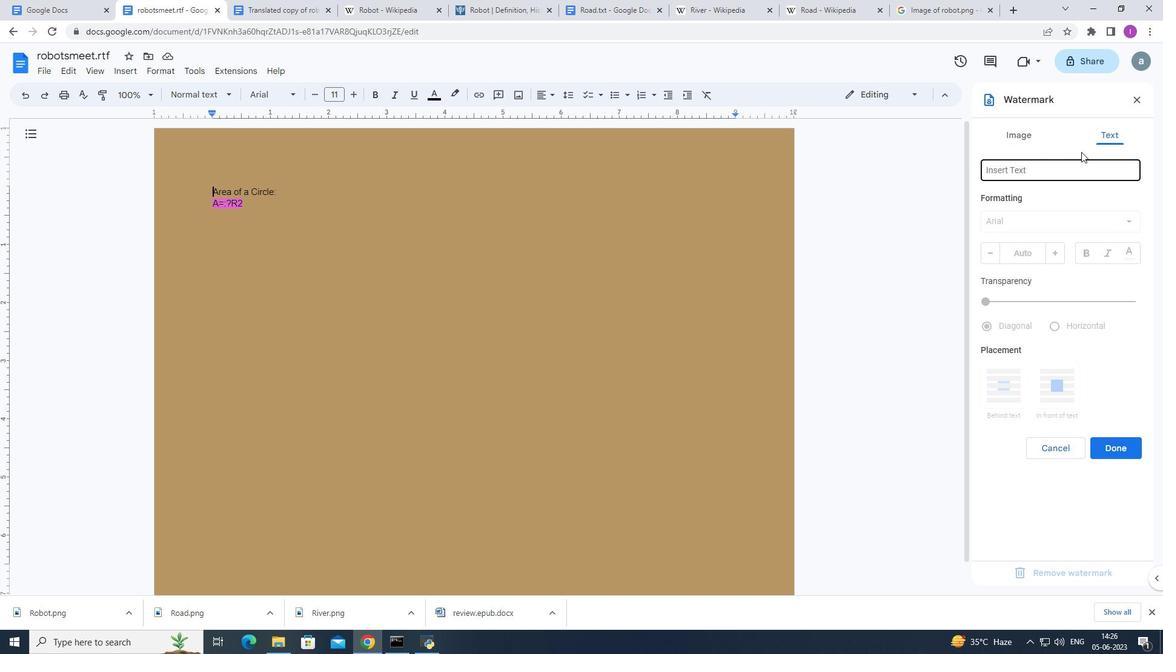 
Action: Key pressed <Key.shift>Confidential
Screenshot: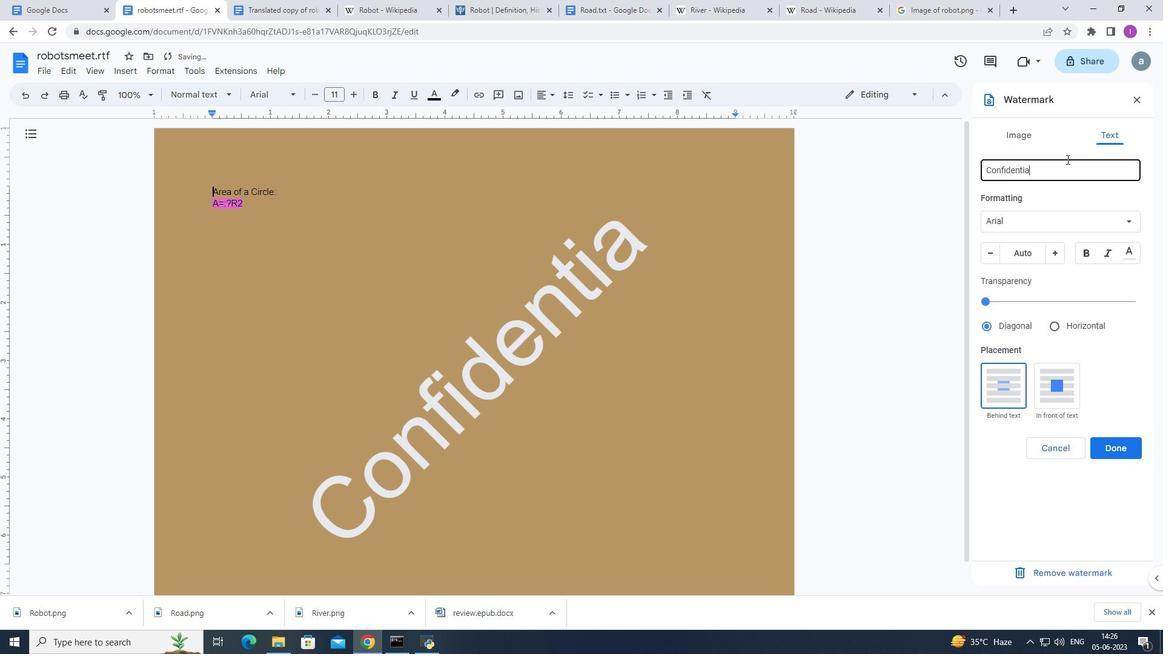 
Action: Mouse moved to (1130, 219)
Screenshot: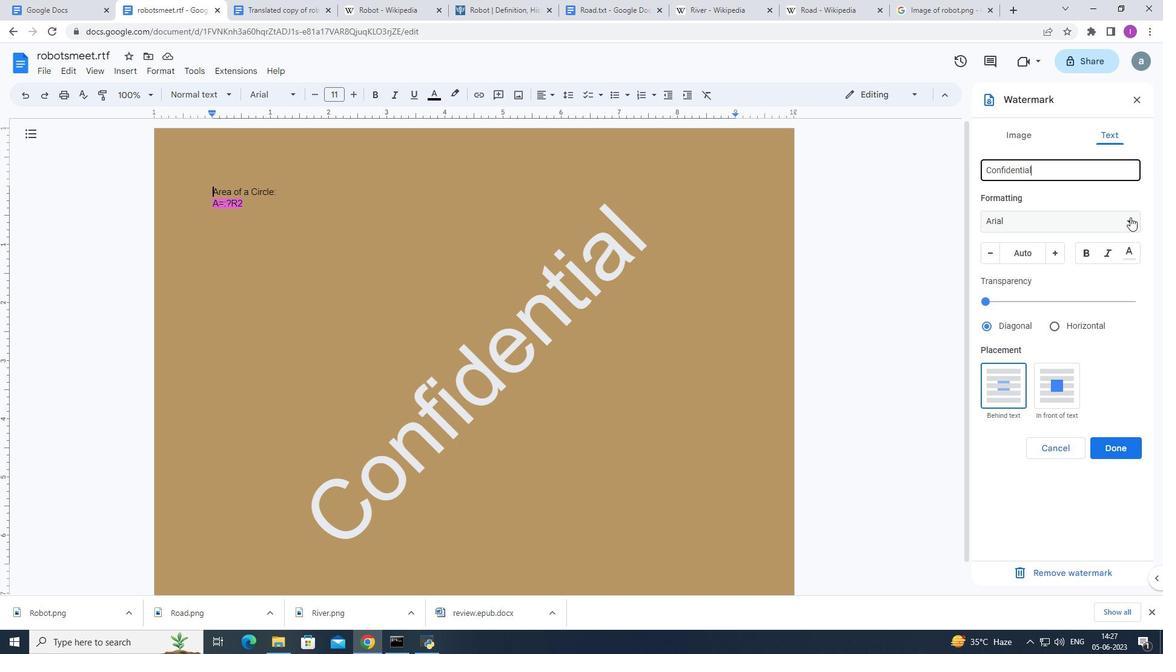 
Action: Mouse pressed left at (1130, 219)
Screenshot: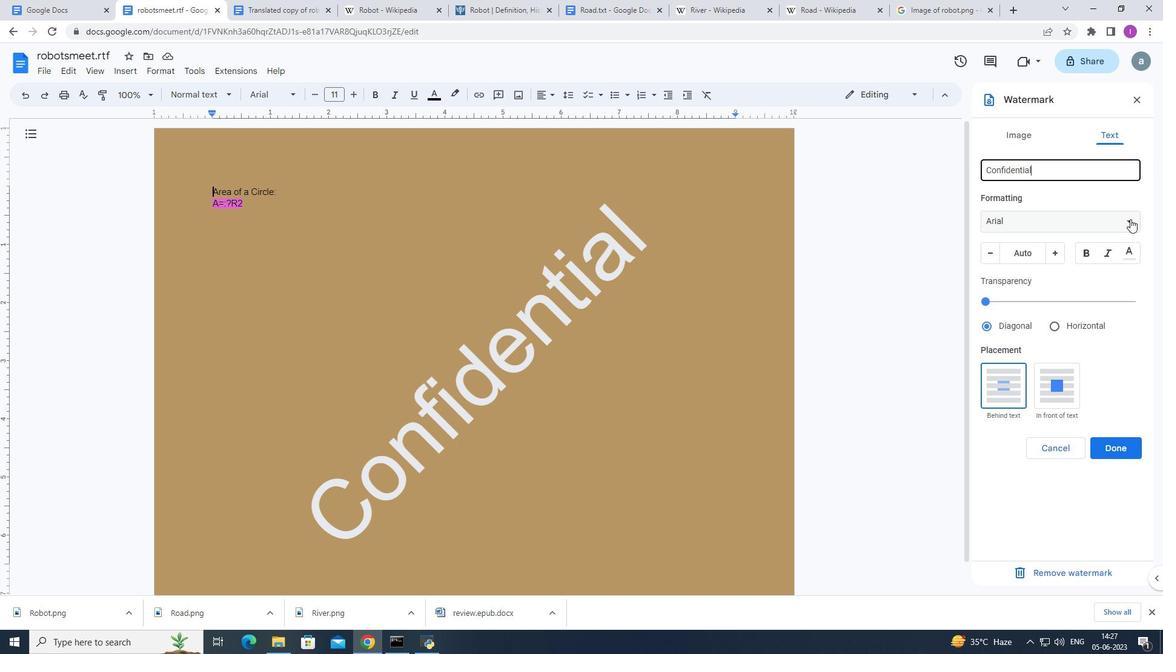 
Action: Mouse moved to (1037, 371)
Screenshot: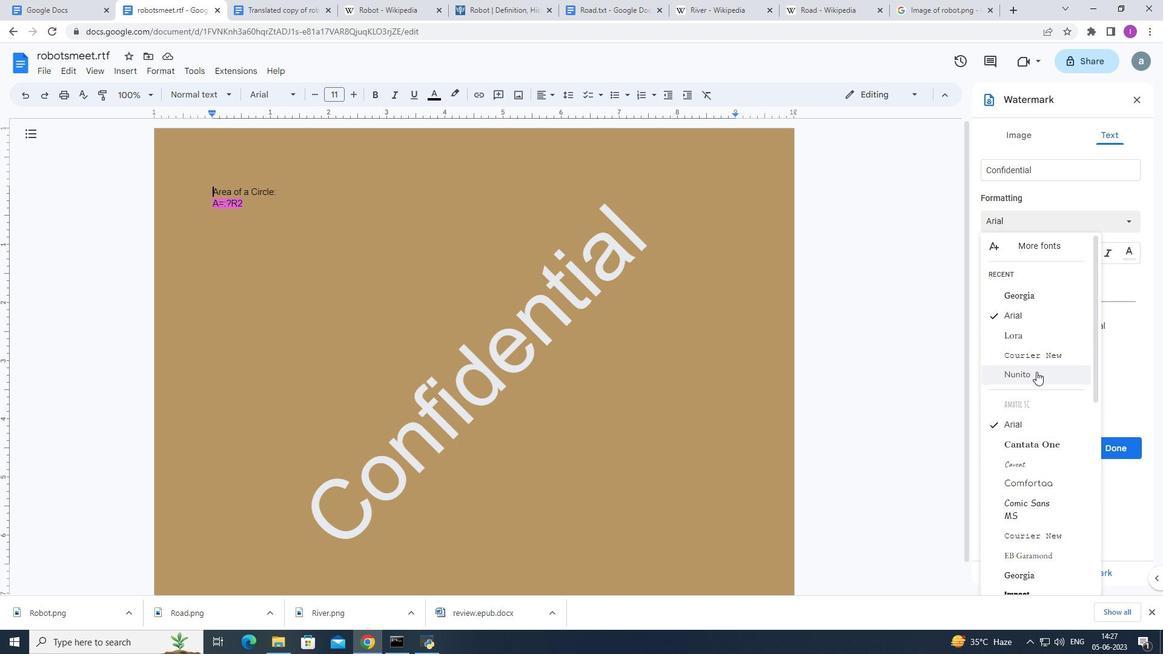 
Action: Mouse pressed left at (1037, 371)
Screenshot: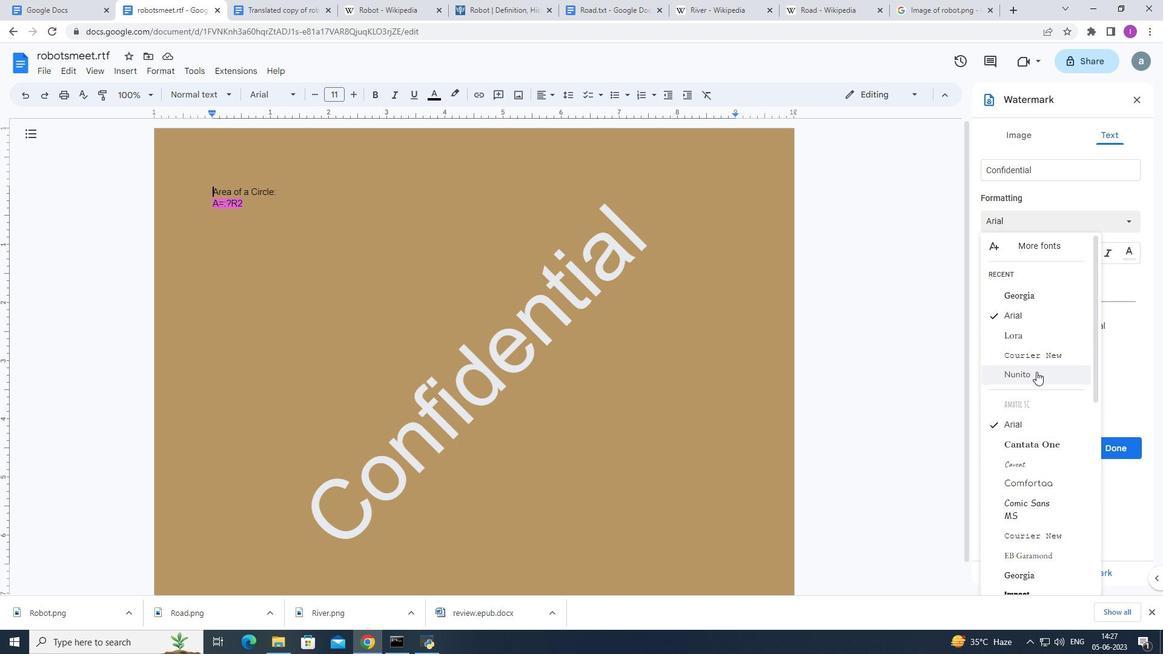
Action: Mouse moved to (617, 325)
Screenshot: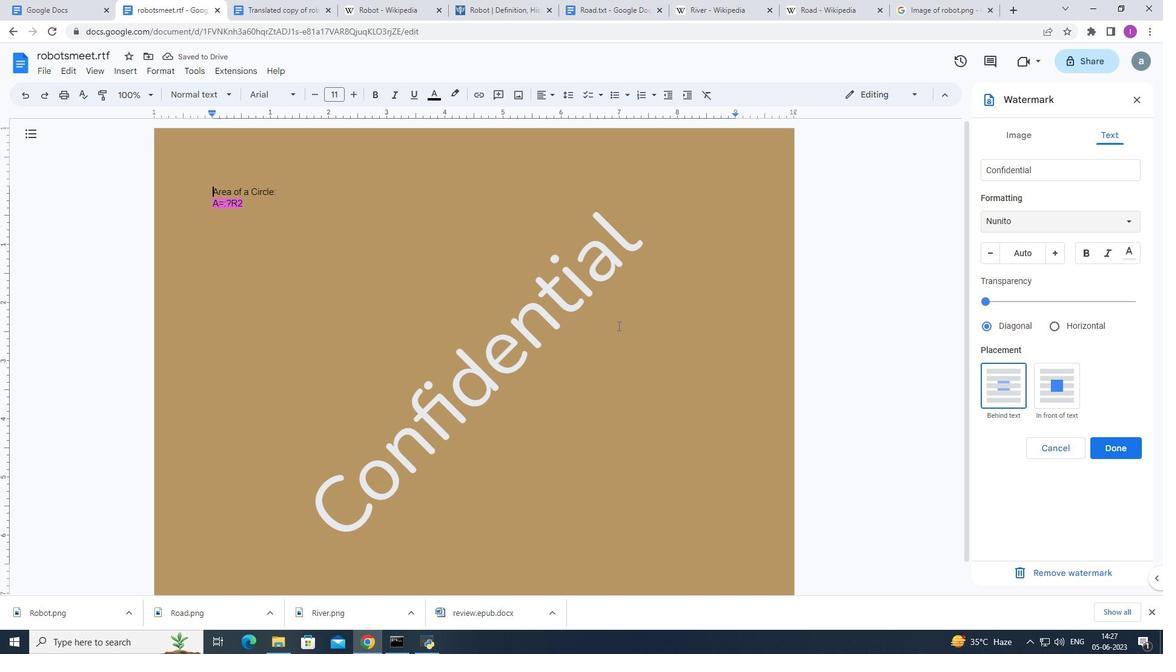
